 Task: Create relationship between student and faculty object.
Action: Mouse moved to (575, 40)
Screenshot: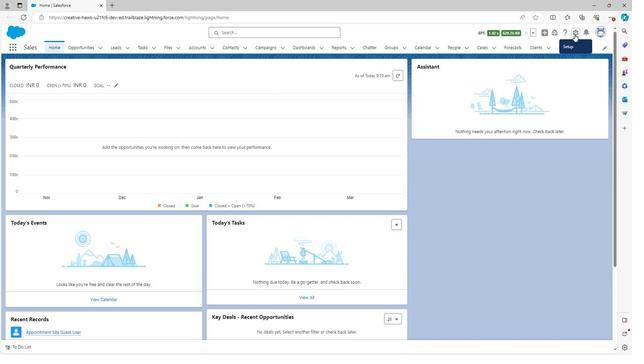
Action: Mouse pressed left at (575, 40)
Screenshot: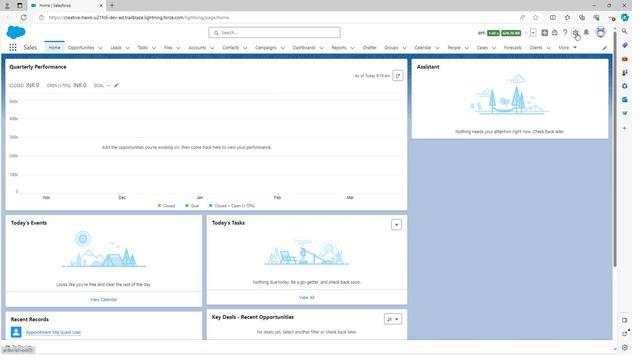 
Action: Mouse moved to (553, 62)
Screenshot: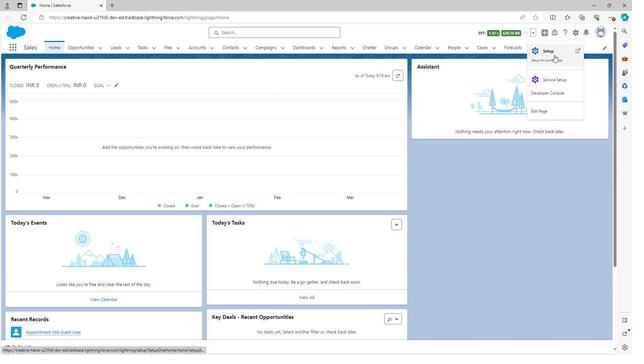 
Action: Mouse pressed left at (553, 62)
Screenshot: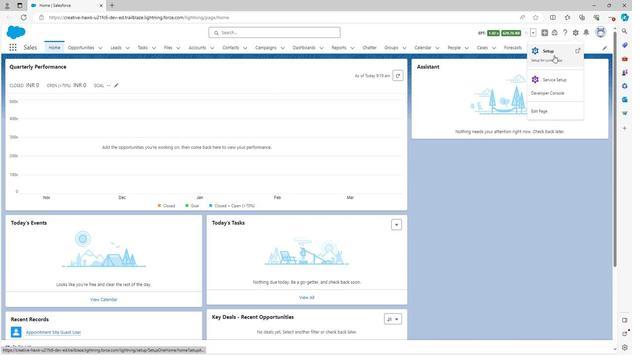 
Action: Mouse moved to (75, 54)
Screenshot: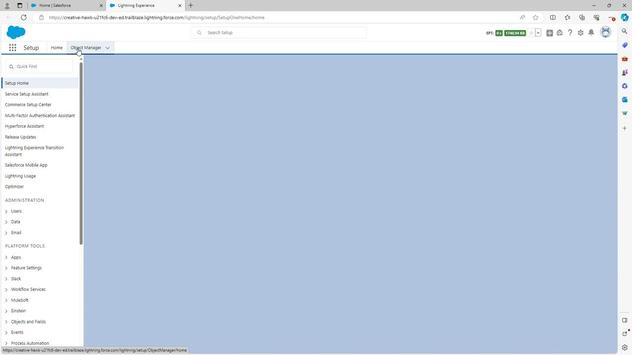 
Action: Mouse pressed left at (75, 54)
Screenshot: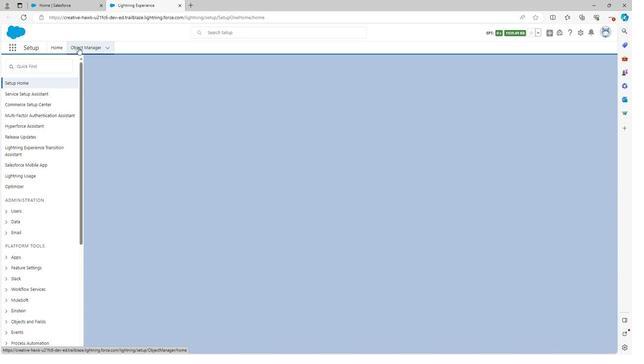 
Action: Mouse moved to (79, 52)
Screenshot: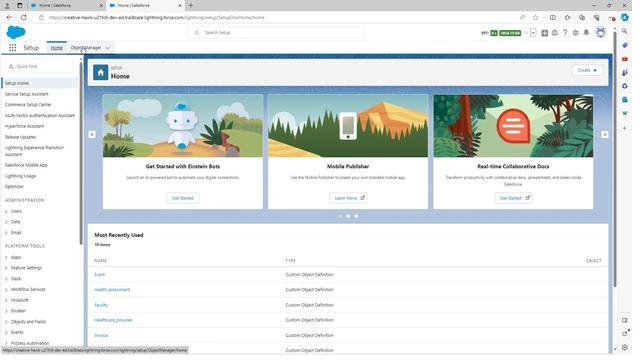 
Action: Mouse pressed left at (79, 52)
Screenshot: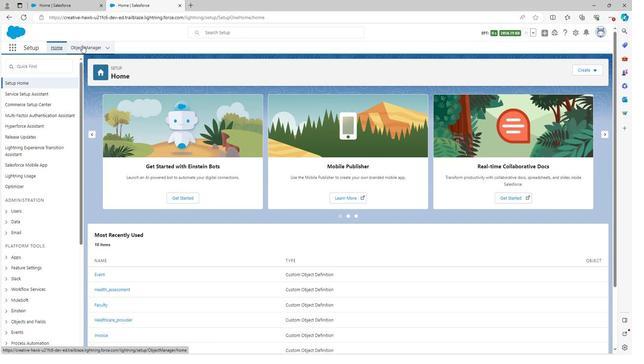 
Action: Mouse moved to (36, 192)
Screenshot: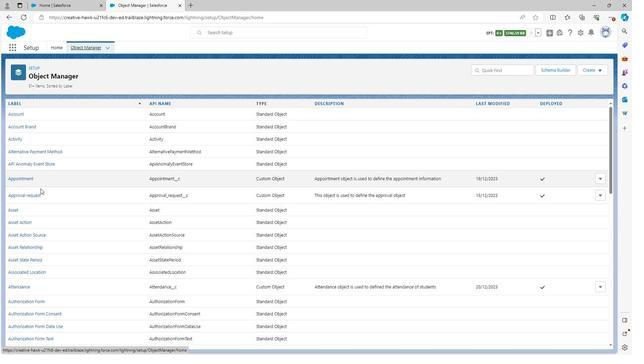 
Action: Mouse scrolled (36, 191) with delta (0, 0)
Screenshot: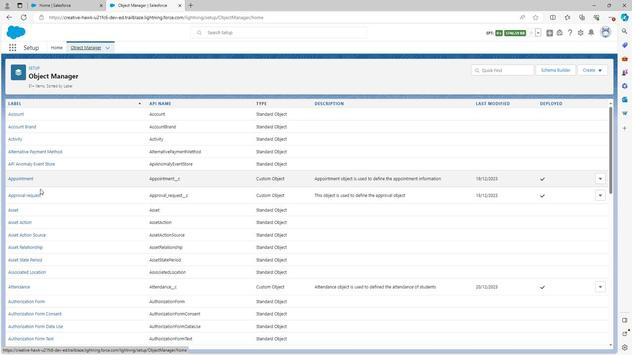 
Action: Mouse moved to (36, 193)
Screenshot: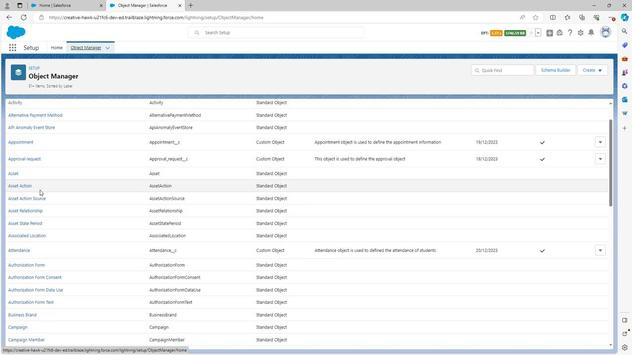 
Action: Mouse scrolled (36, 193) with delta (0, 0)
Screenshot: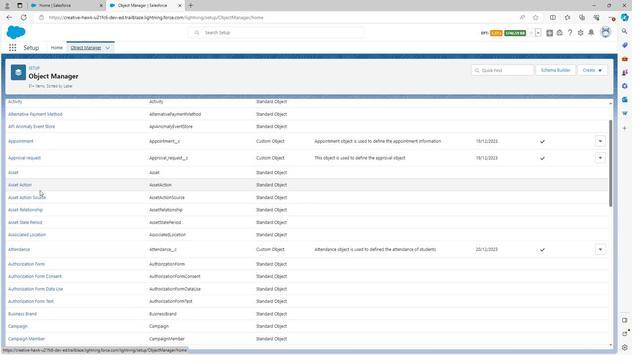 
Action: Mouse scrolled (36, 193) with delta (0, 0)
Screenshot: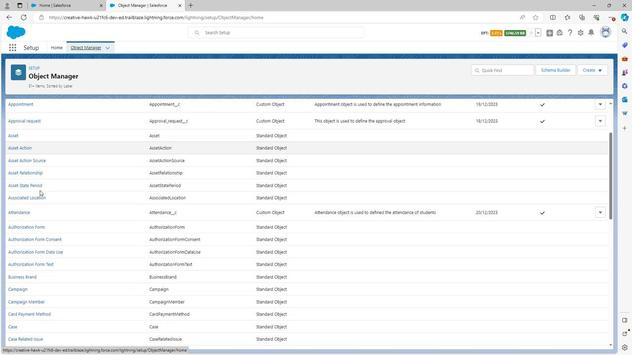 
Action: Mouse moved to (35, 192)
Screenshot: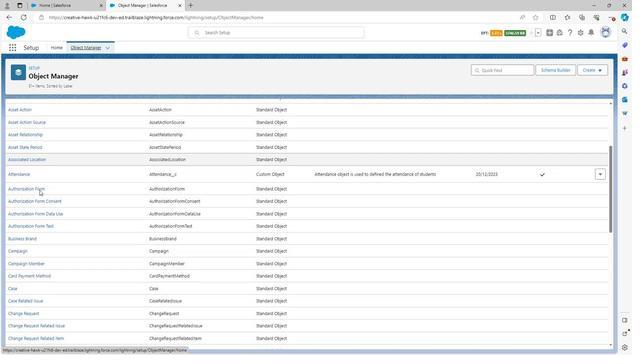 
Action: Mouse scrolled (35, 192) with delta (0, 0)
Screenshot: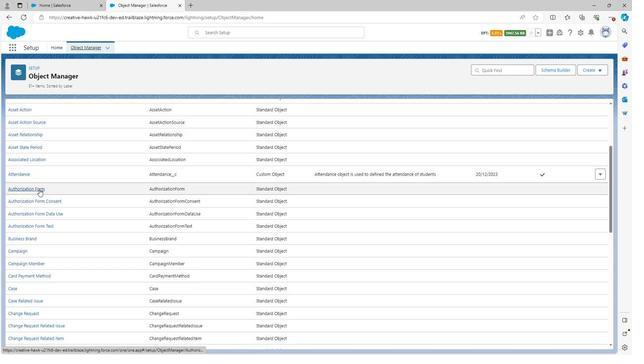 
Action: Mouse moved to (35, 192)
Screenshot: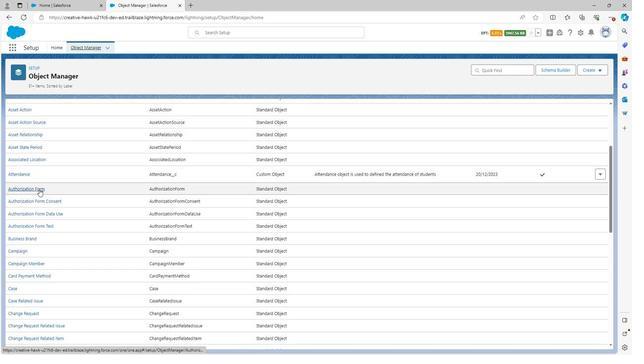 
Action: Mouse scrolled (35, 192) with delta (0, 0)
Screenshot: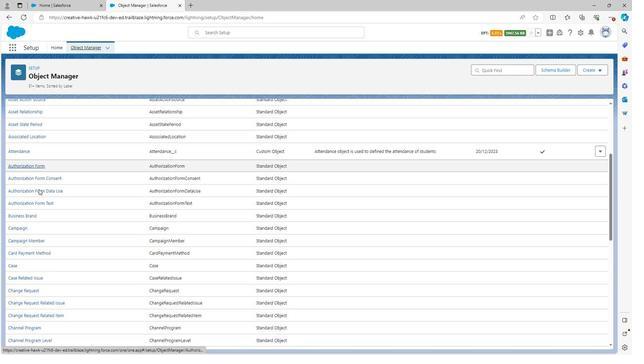 
Action: Mouse moved to (35, 192)
Screenshot: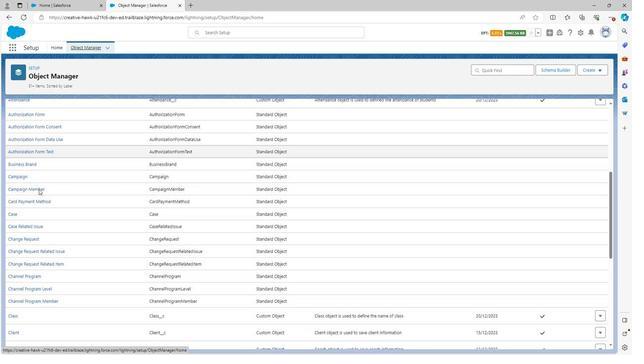 
Action: Mouse scrolled (35, 192) with delta (0, 0)
Screenshot: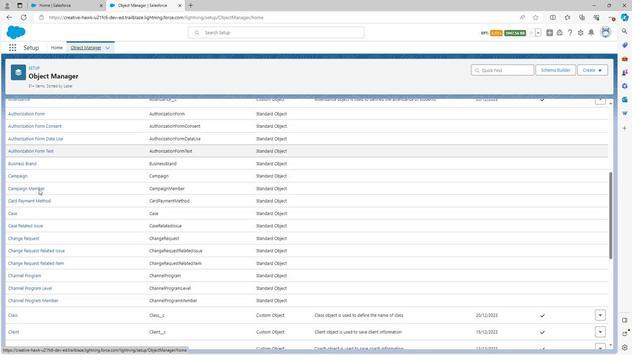 
Action: Mouse scrolled (35, 192) with delta (0, 0)
Screenshot: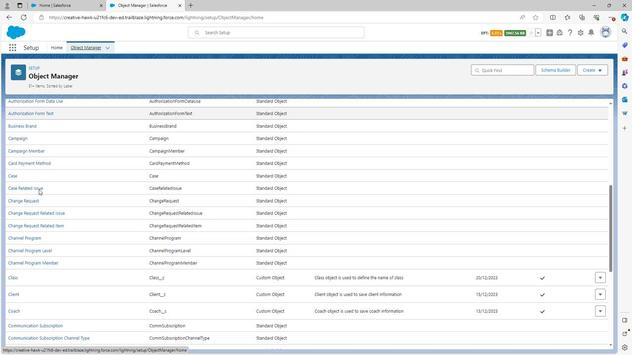 
Action: Mouse scrolled (35, 192) with delta (0, 0)
Screenshot: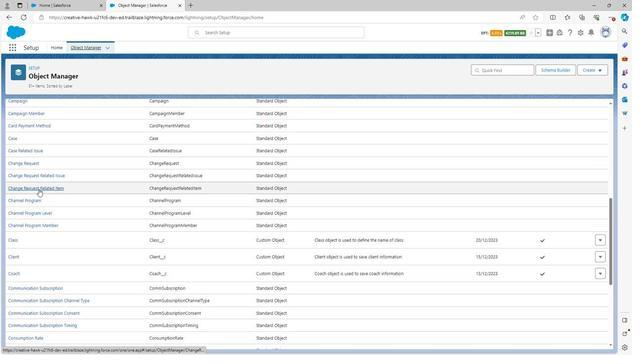 
Action: Mouse scrolled (35, 192) with delta (0, 0)
Screenshot: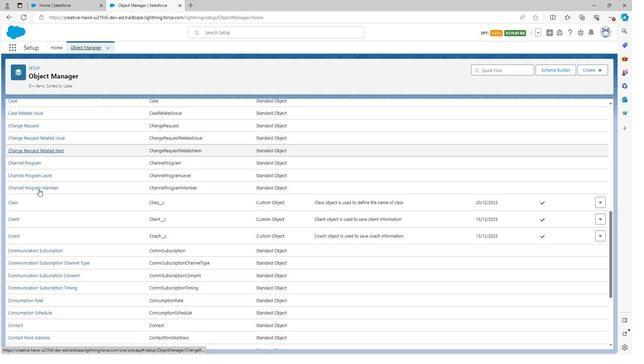 
Action: Mouse moved to (35, 192)
Screenshot: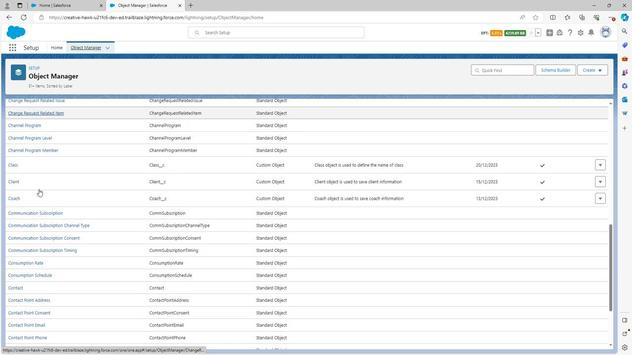 
Action: Mouse scrolled (35, 192) with delta (0, 0)
Screenshot: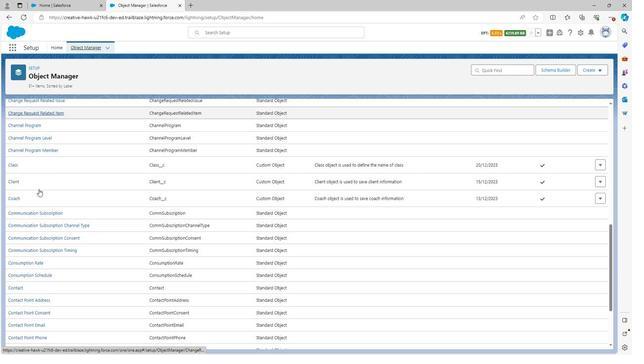 
Action: Mouse scrolled (35, 192) with delta (0, 0)
Screenshot: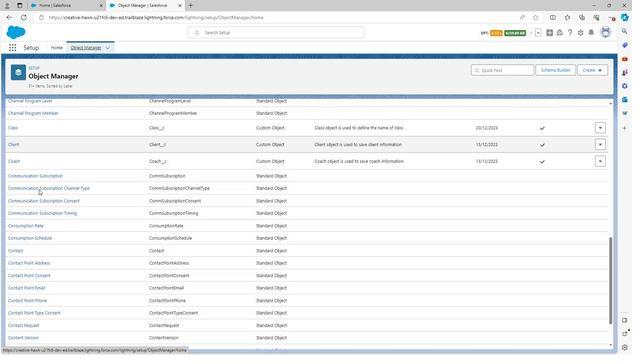 
Action: Mouse scrolled (35, 192) with delta (0, 0)
Screenshot: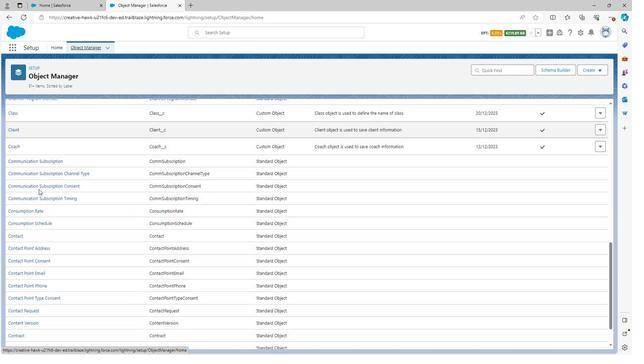 
Action: Mouse scrolled (35, 192) with delta (0, 0)
Screenshot: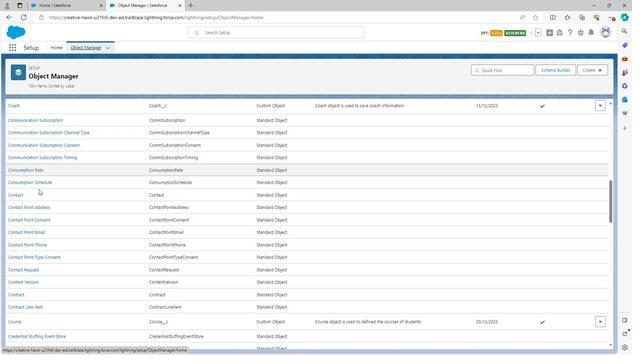 
Action: Mouse scrolled (35, 192) with delta (0, 0)
Screenshot: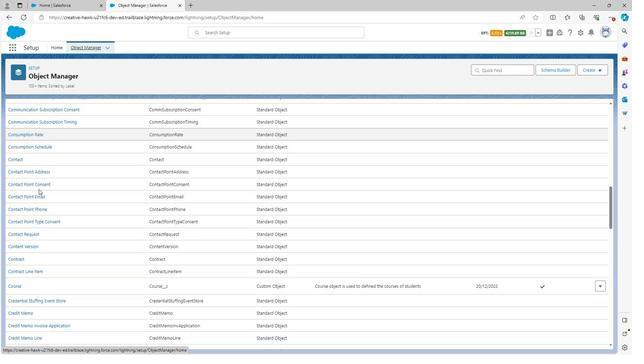 
Action: Mouse scrolled (35, 192) with delta (0, 0)
Screenshot: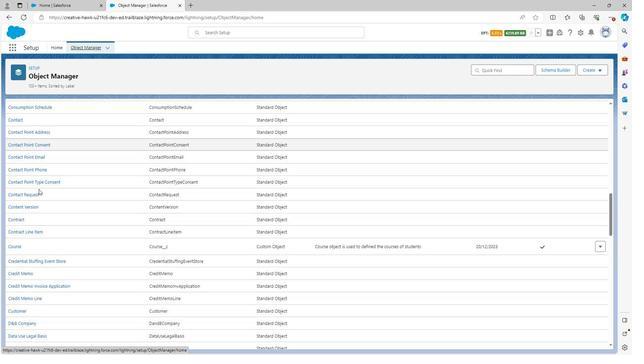 
Action: Mouse moved to (35, 192)
Screenshot: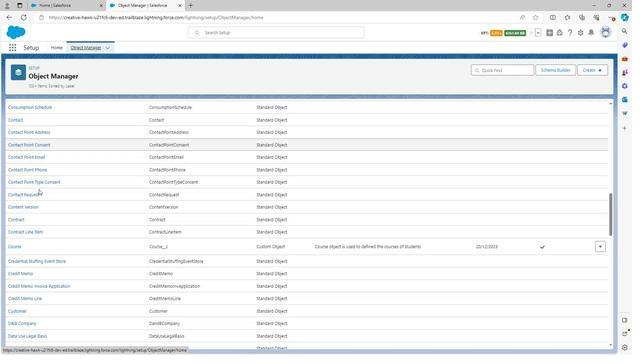 
Action: Mouse scrolled (35, 192) with delta (0, 0)
Screenshot: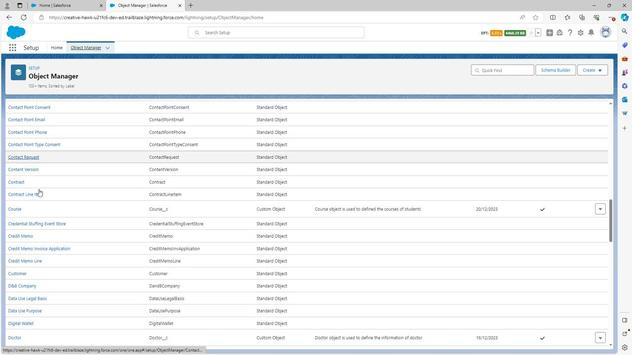 
Action: Mouse scrolled (35, 192) with delta (0, 0)
Screenshot: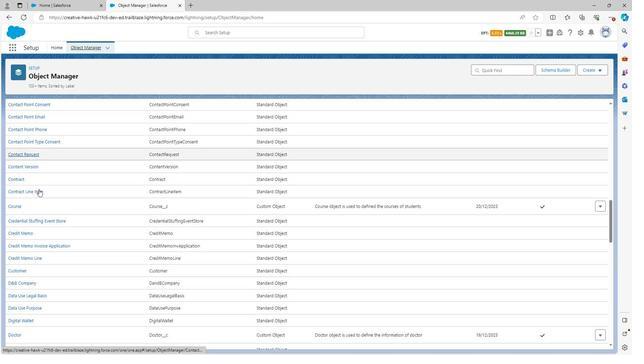 
Action: Mouse scrolled (35, 192) with delta (0, 0)
Screenshot: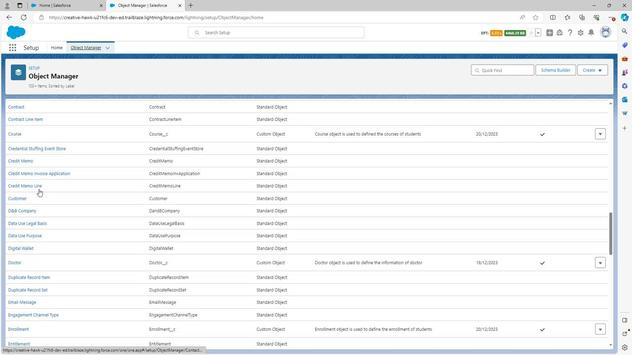 
Action: Mouse scrolled (35, 192) with delta (0, 0)
Screenshot: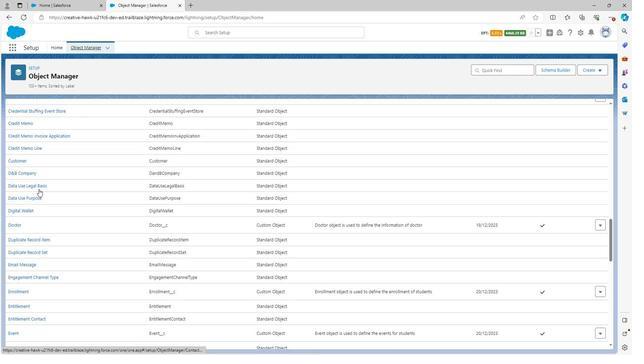 
Action: Mouse scrolled (35, 192) with delta (0, 0)
Screenshot: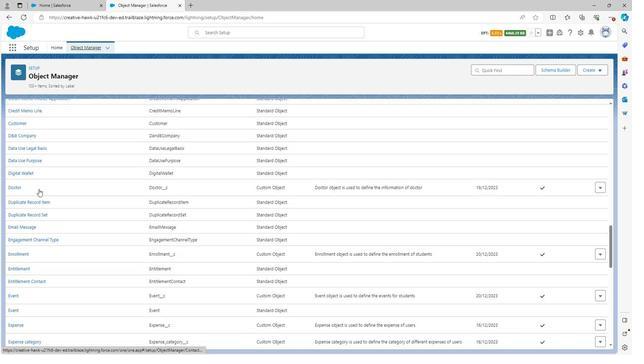 
Action: Mouse scrolled (35, 192) with delta (0, 0)
Screenshot: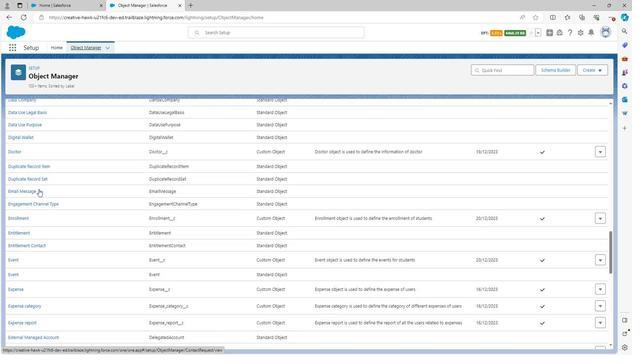 
Action: Mouse scrolled (35, 192) with delta (0, 0)
Screenshot: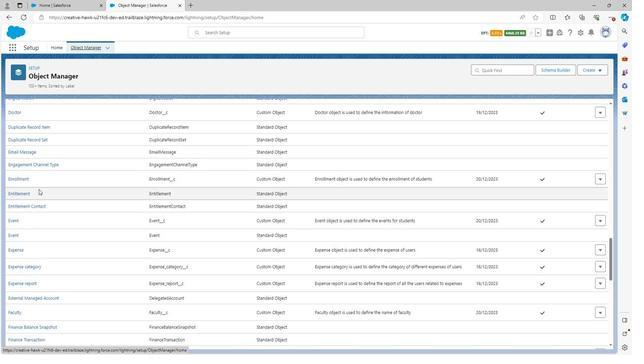 
Action: Mouse scrolled (35, 192) with delta (0, 0)
Screenshot: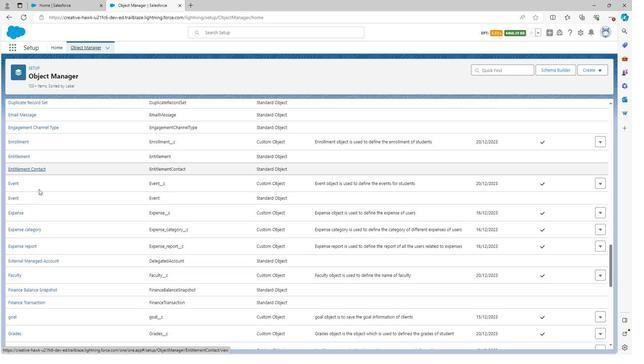 
Action: Mouse scrolled (35, 192) with delta (0, 0)
Screenshot: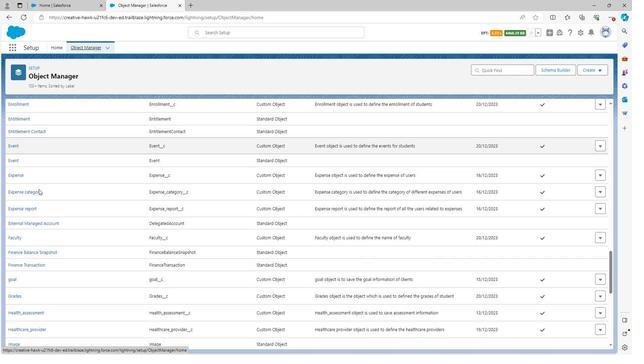 
Action: Mouse scrolled (35, 192) with delta (0, 0)
Screenshot: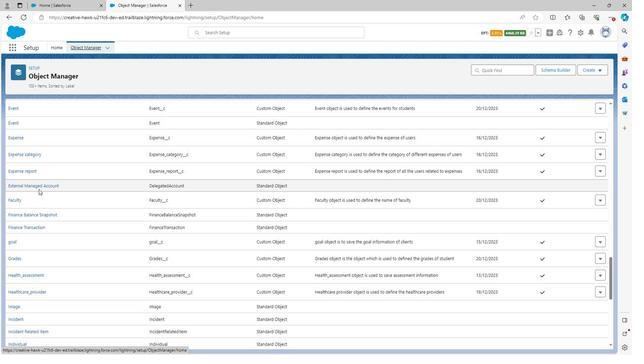 
Action: Mouse moved to (35, 193)
Screenshot: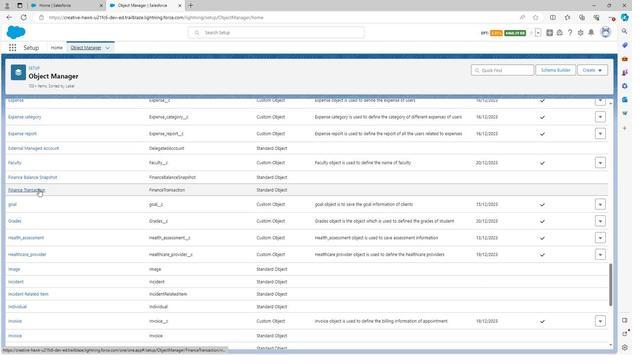 
Action: Mouse scrolled (35, 192) with delta (0, 0)
Screenshot: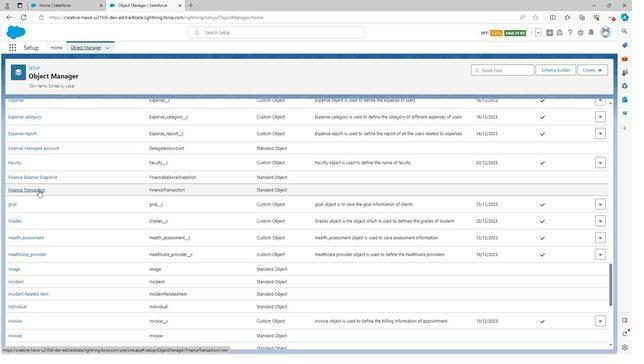 
Action: Mouse scrolled (35, 192) with delta (0, 0)
Screenshot: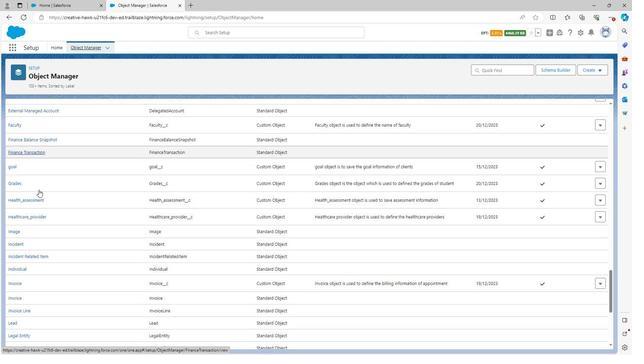 
Action: Mouse moved to (35, 192)
Screenshot: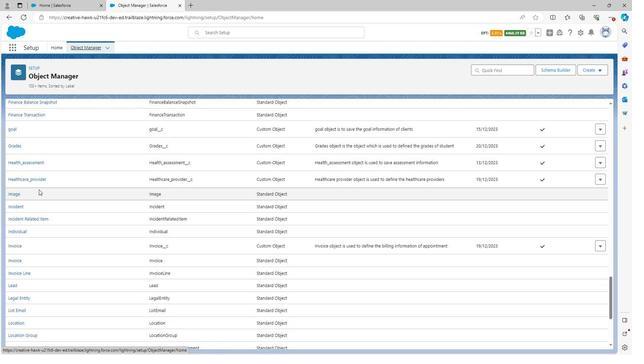 
Action: Mouse scrolled (35, 192) with delta (0, 0)
Screenshot: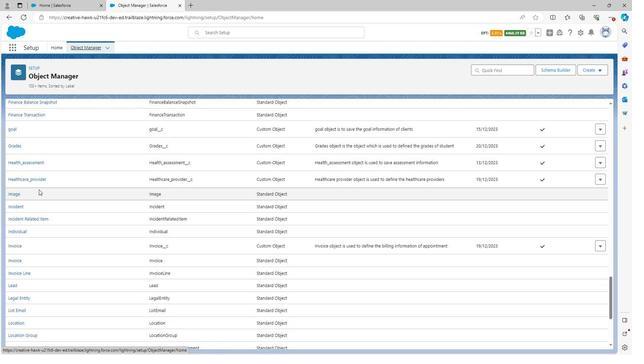 
Action: Mouse scrolled (35, 192) with delta (0, 0)
Screenshot: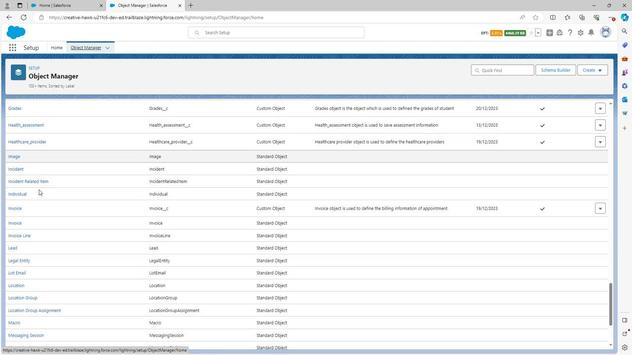 
Action: Mouse scrolled (35, 192) with delta (0, 0)
Screenshot: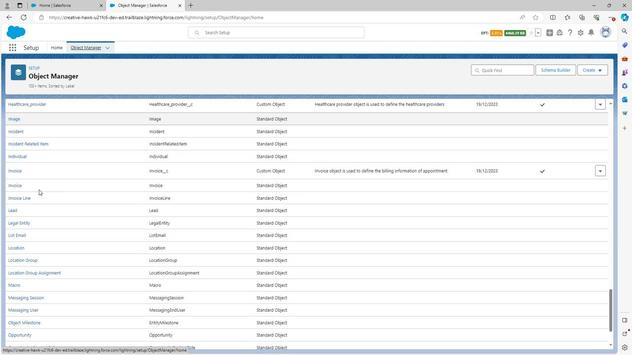
Action: Mouse scrolled (35, 192) with delta (0, 0)
Screenshot: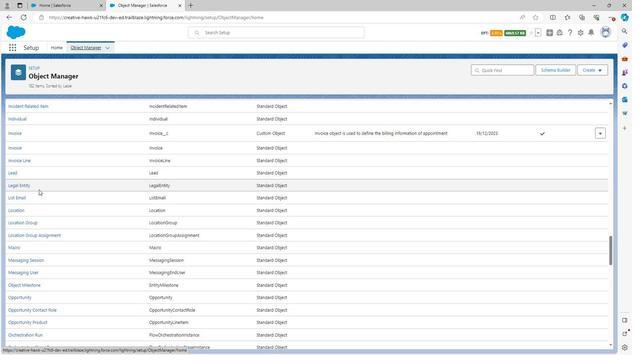 
Action: Mouse moved to (35, 195)
Screenshot: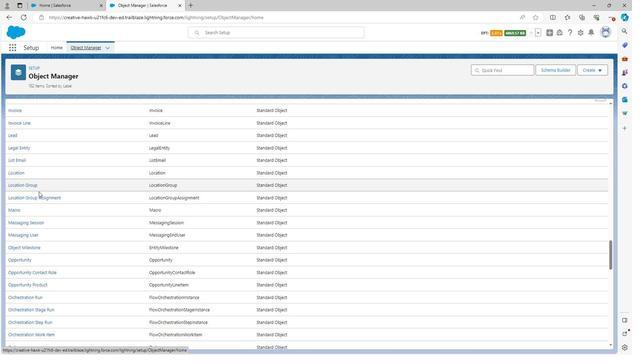 
Action: Mouse scrolled (35, 195) with delta (0, 0)
Screenshot: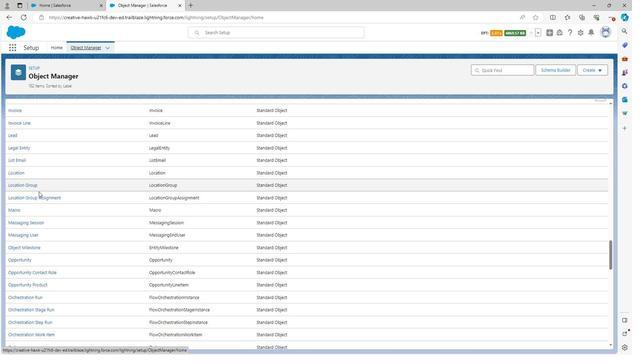 
Action: Mouse moved to (35, 198)
Screenshot: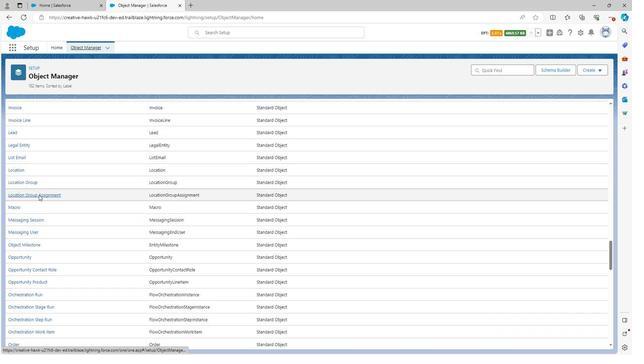 
Action: Mouse scrolled (35, 198) with delta (0, 0)
Screenshot: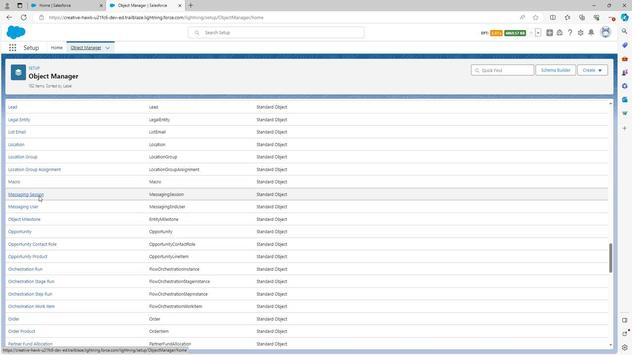 
Action: Mouse moved to (35, 199)
Screenshot: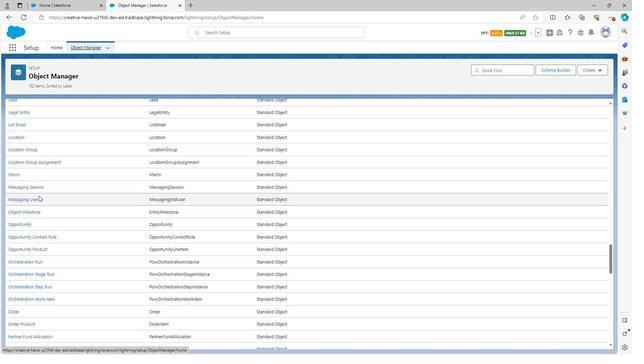 
Action: Mouse scrolled (35, 199) with delta (0, 0)
Screenshot: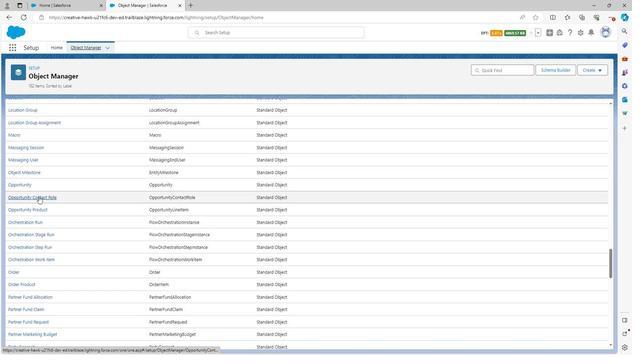 
Action: Mouse scrolled (35, 199) with delta (0, 0)
Screenshot: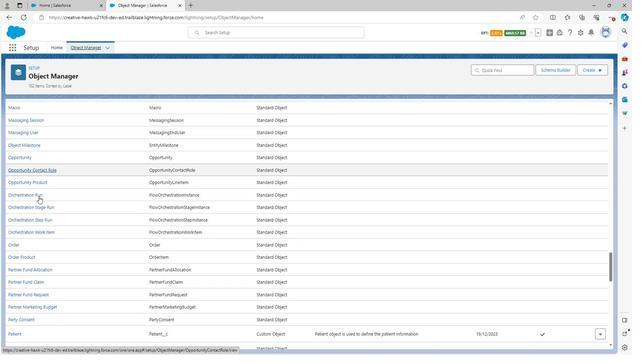 
Action: Mouse scrolled (35, 199) with delta (0, 0)
Screenshot: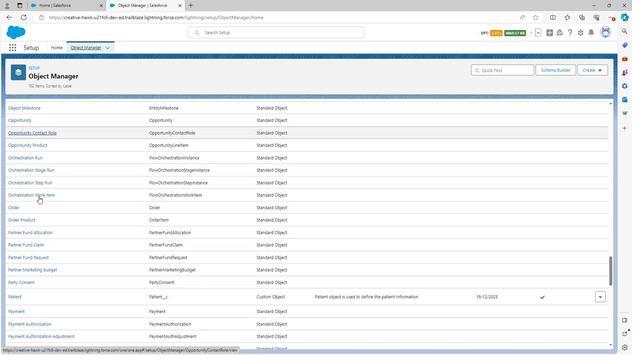 
Action: Mouse moved to (35, 199)
Screenshot: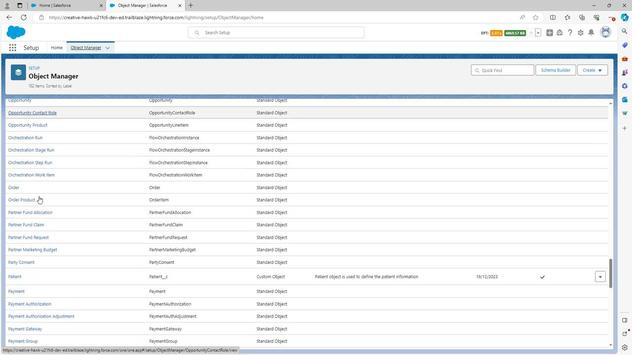 
Action: Mouse scrolled (35, 199) with delta (0, 0)
Screenshot: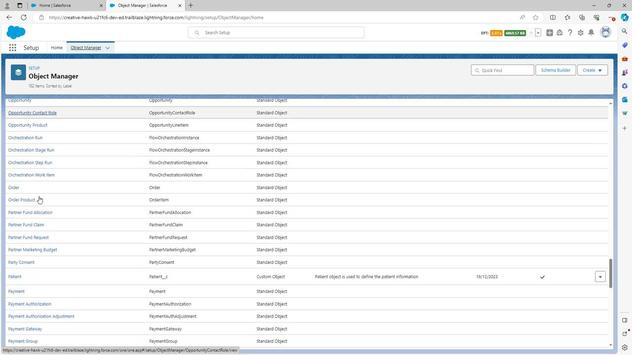 
Action: Mouse moved to (35, 204)
Screenshot: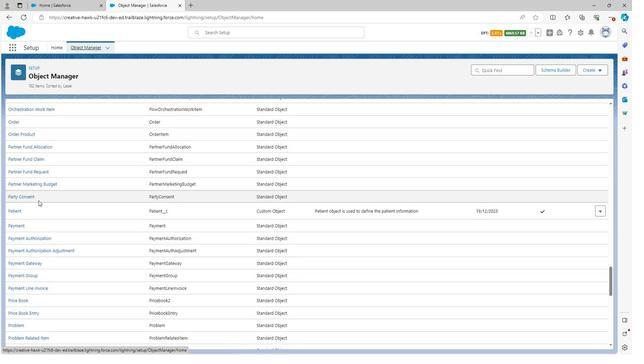 
Action: Mouse scrolled (35, 204) with delta (0, 0)
Screenshot: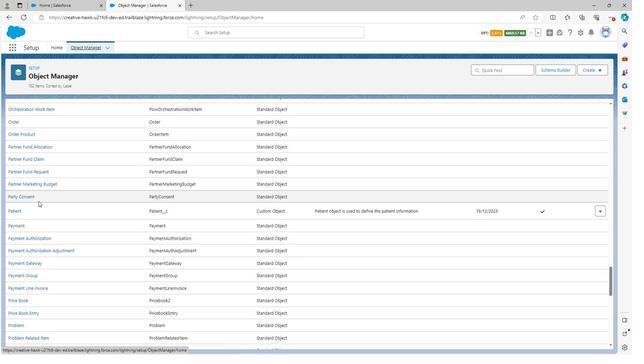 
Action: Mouse moved to (35, 205)
Screenshot: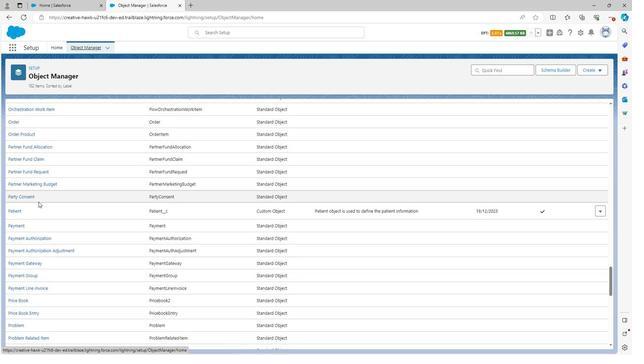 
Action: Mouse scrolled (35, 204) with delta (0, 0)
Screenshot: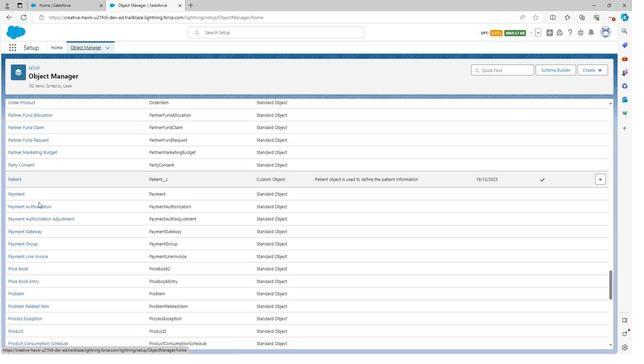 
Action: Mouse moved to (35, 205)
Screenshot: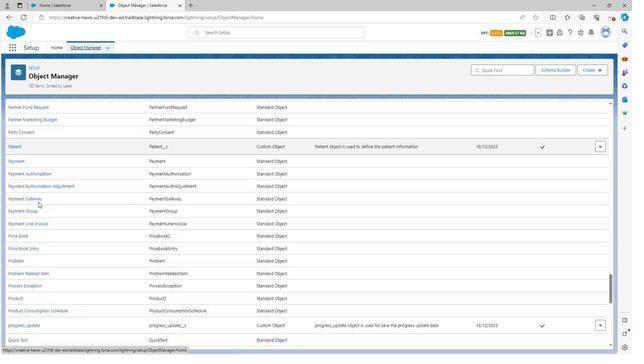 
Action: Mouse scrolled (35, 205) with delta (0, 0)
Screenshot: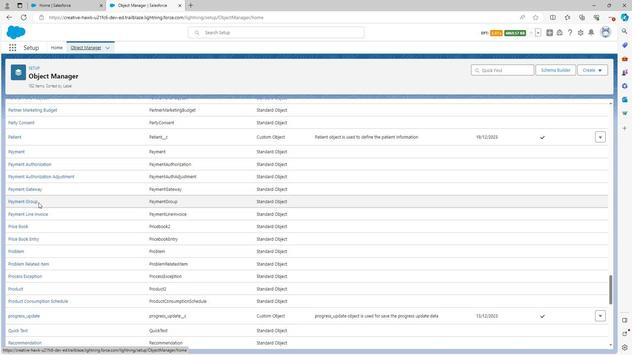 
Action: Mouse scrolled (35, 205) with delta (0, 0)
Screenshot: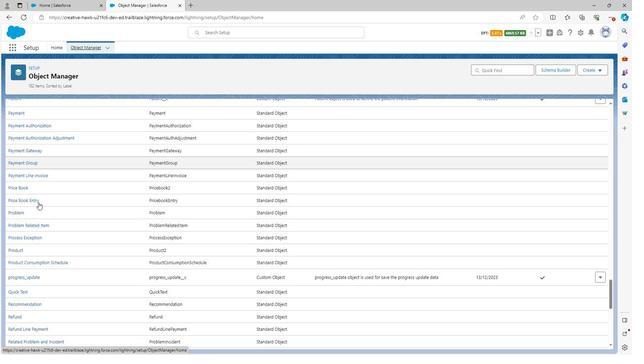 
Action: Mouse moved to (35, 206)
Screenshot: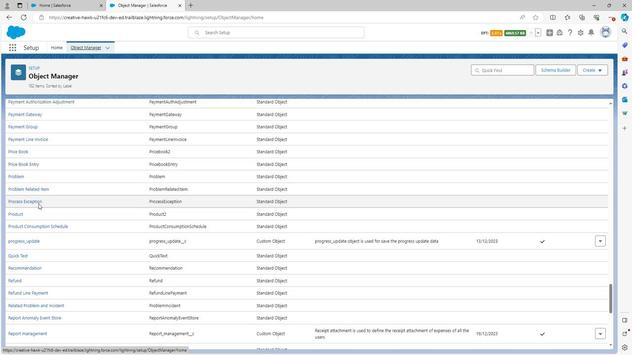 
Action: Mouse scrolled (35, 206) with delta (0, 0)
Screenshot: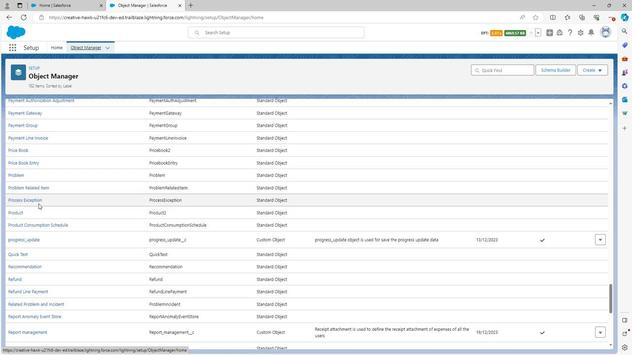 
Action: Mouse scrolled (35, 206) with delta (0, 0)
Screenshot: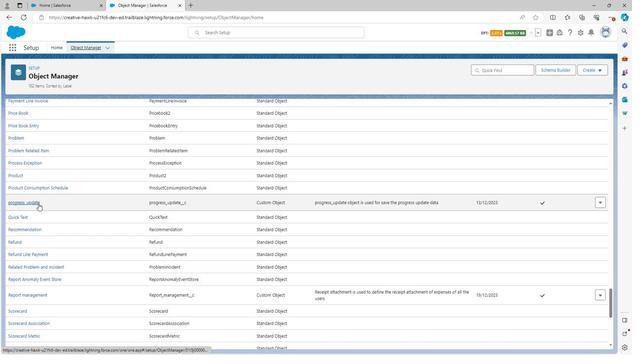 
Action: Mouse moved to (35, 207)
Screenshot: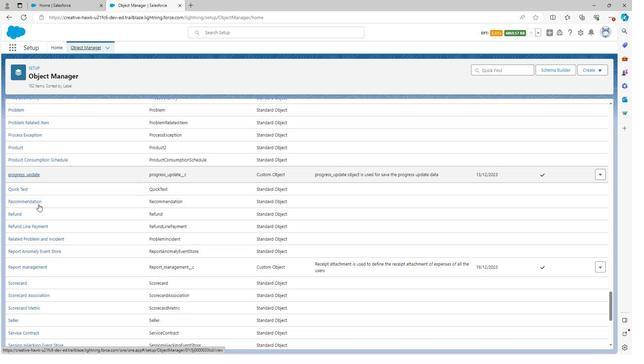 
Action: Mouse scrolled (35, 206) with delta (0, 0)
Screenshot: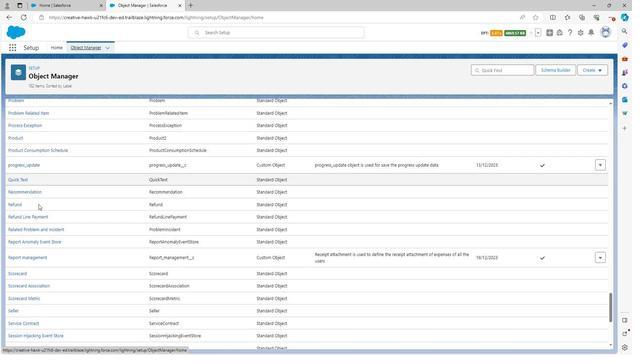 
Action: Mouse moved to (34, 210)
Screenshot: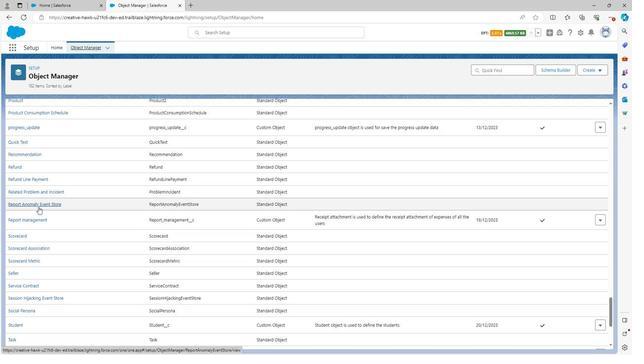 
Action: Mouse scrolled (34, 209) with delta (0, 0)
Screenshot: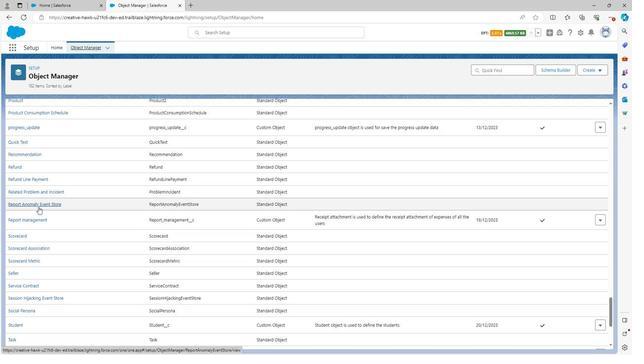 
Action: Mouse moved to (33, 214)
Screenshot: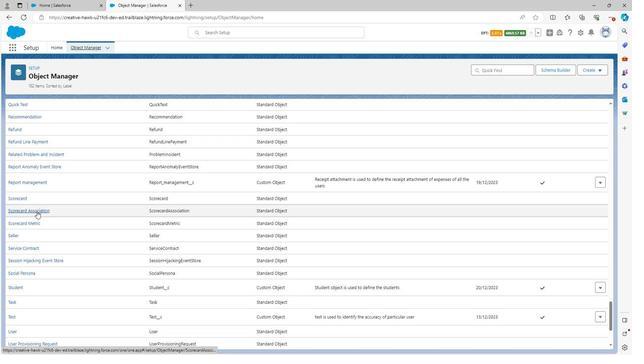 
Action: Mouse scrolled (33, 214) with delta (0, 0)
Screenshot: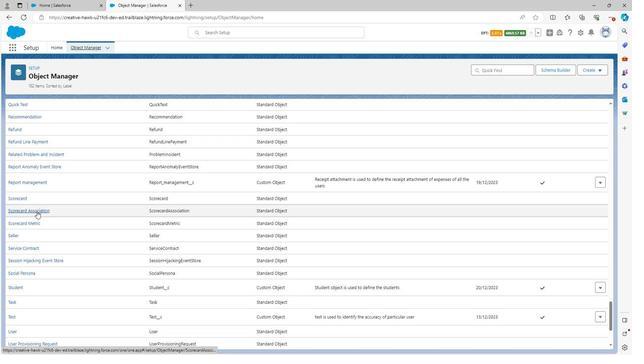 
Action: Mouse moved to (14, 251)
Screenshot: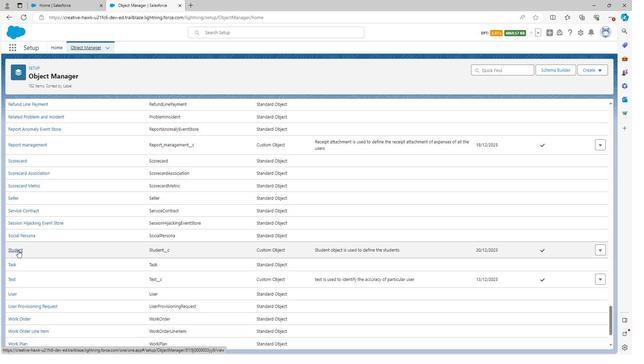 
Action: Mouse pressed left at (14, 251)
Screenshot: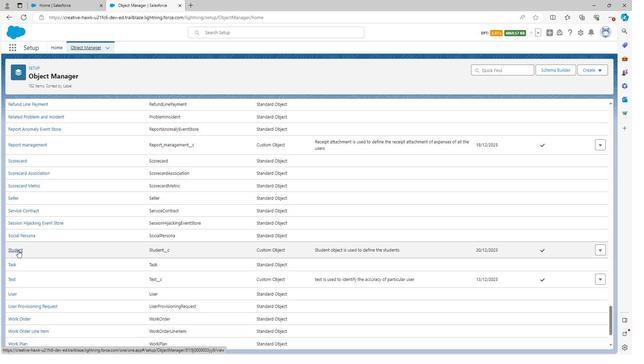 
Action: Mouse moved to (47, 120)
Screenshot: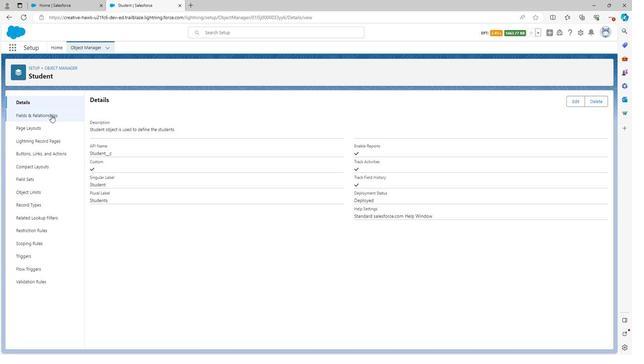 
Action: Mouse pressed left at (47, 120)
Screenshot: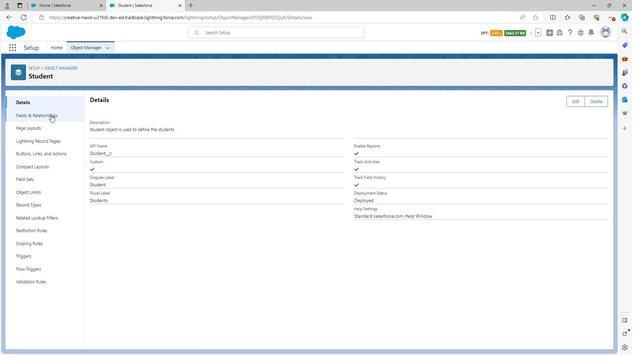 
Action: Mouse moved to (464, 104)
Screenshot: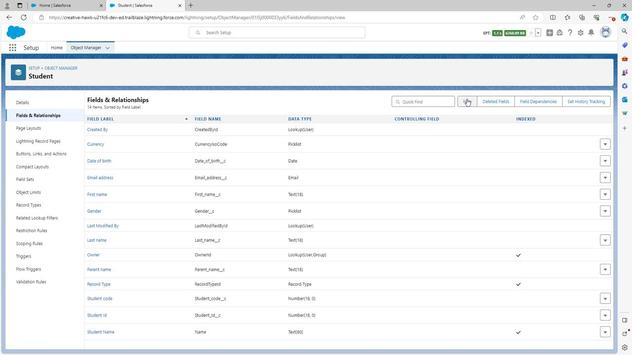 
Action: Mouse pressed left at (464, 104)
Screenshot: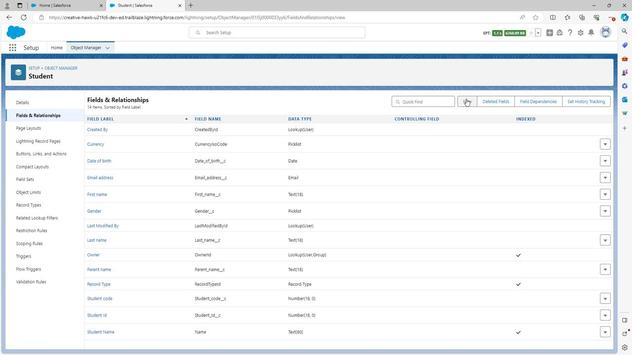 
Action: Mouse moved to (92, 225)
Screenshot: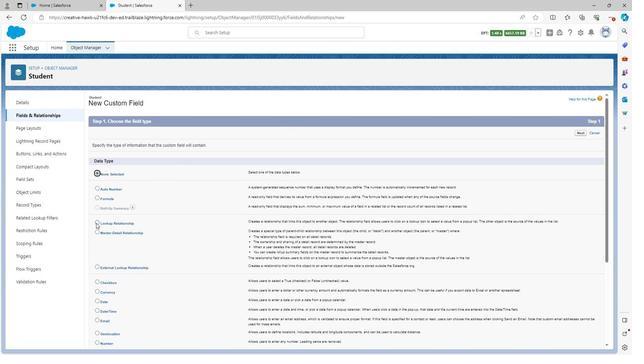 
Action: Mouse pressed left at (92, 225)
Screenshot: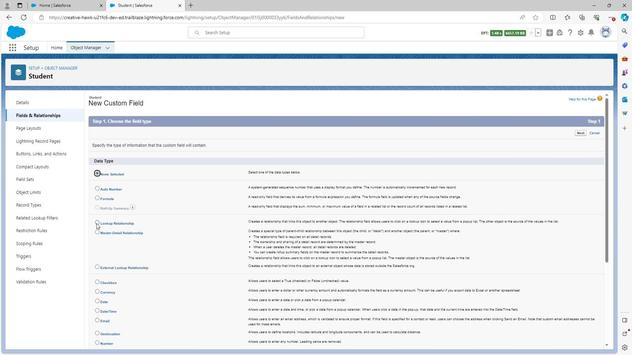 
Action: Mouse moved to (377, 253)
Screenshot: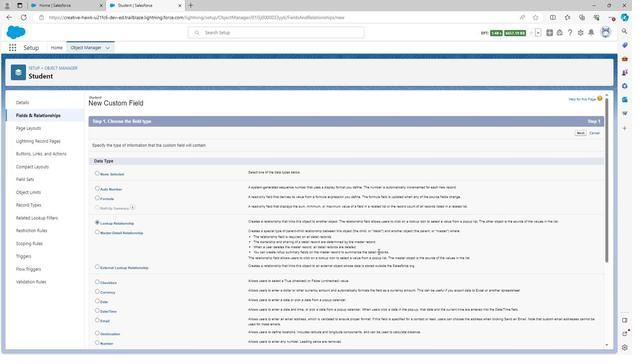
Action: Mouse scrolled (377, 253) with delta (0, 0)
Screenshot: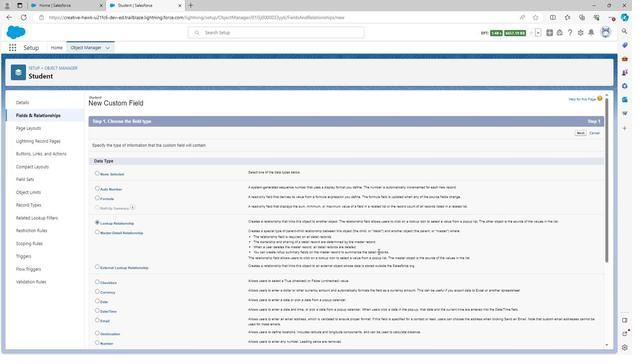 
Action: Mouse moved to (378, 254)
Screenshot: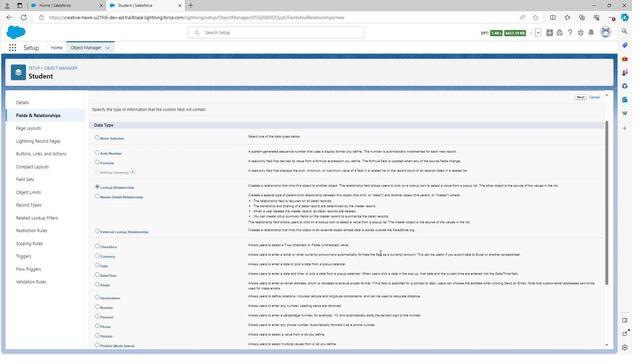 
Action: Mouse scrolled (378, 254) with delta (0, 0)
Screenshot: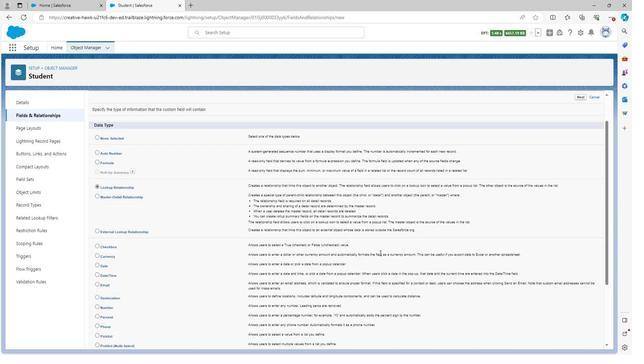 
Action: Mouse moved to (378, 254)
Screenshot: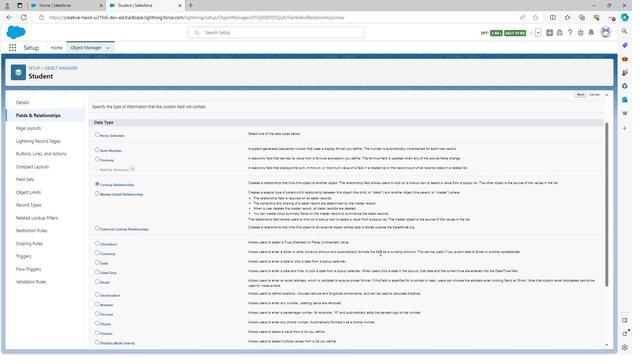 
Action: Mouse scrolled (378, 254) with delta (0, 0)
Screenshot: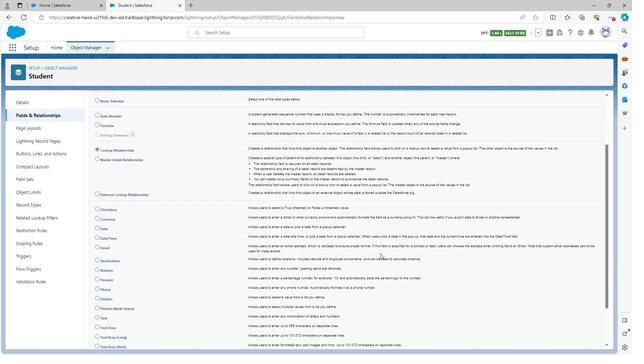 
Action: Mouse moved to (378, 256)
Screenshot: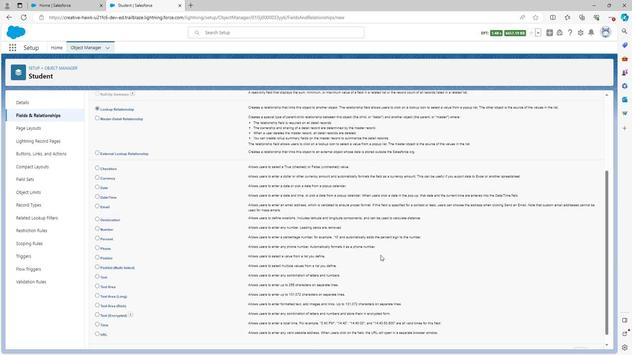 
Action: Mouse scrolled (378, 256) with delta (0, 0)
Screenshot: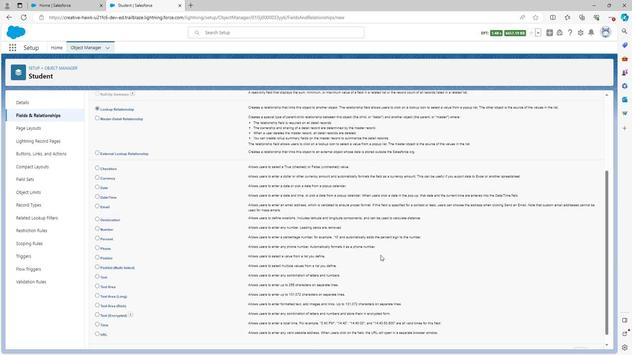 
Action: Mouse moved to (380, 258)
Screenshot: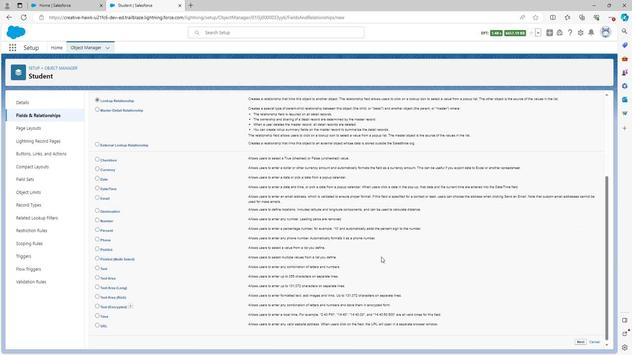 
Action: Mouse scrolled (380, 258) with delta (0, 0)
Screenshot: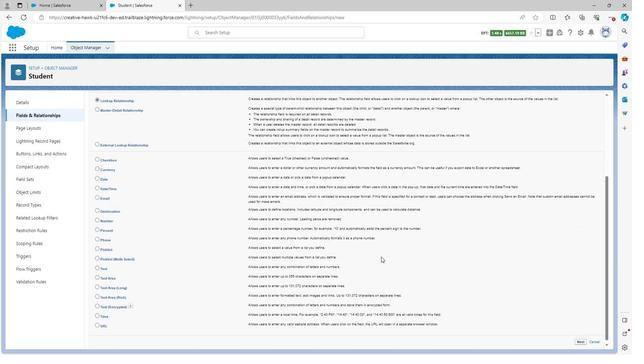 
Action: Mouse moved to (381, 259)
Screenshot: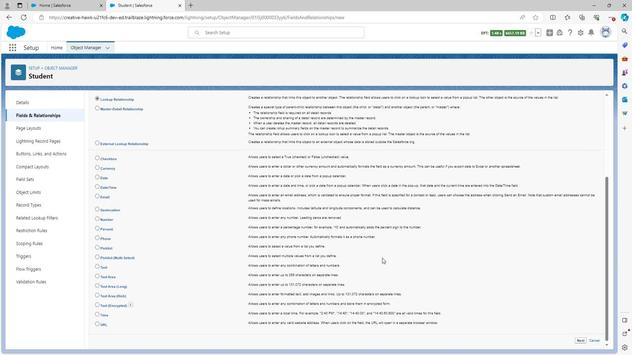 
Action: Mouse scrolled (381, 259) with delta (0, 0)
Screenshot: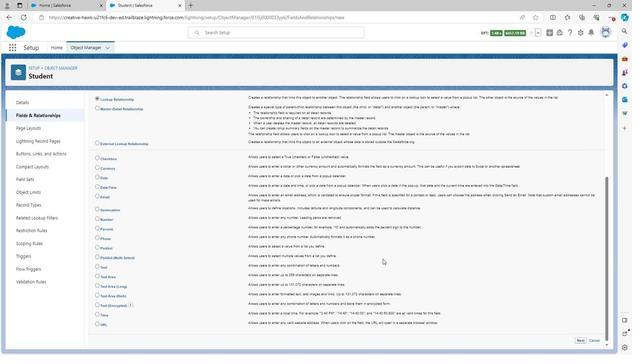 
Action: Mouse moved to (580, 339)
Screenshot: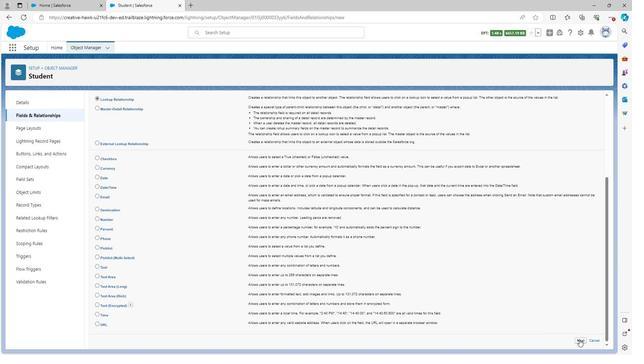 
Action: Mouse pressed left at (580, 339)
Screenshot: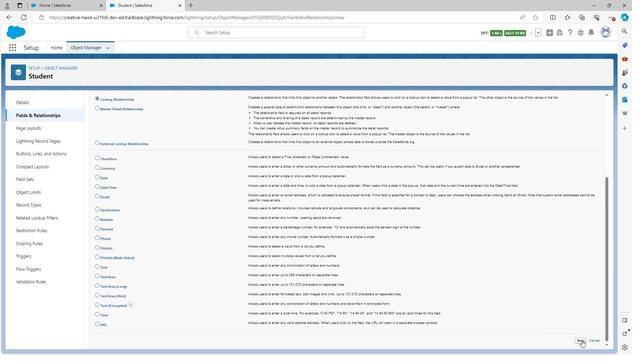 
Action: Mouse moved to (221, 164)
Screenshot: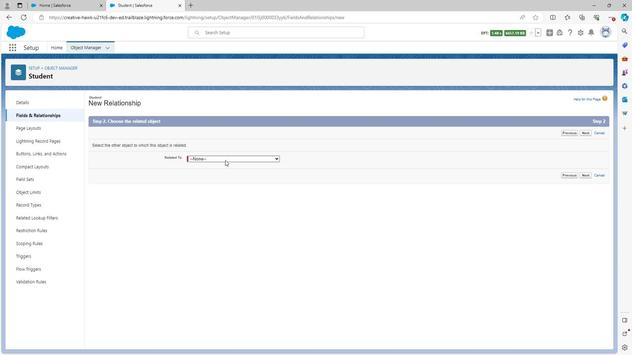 
Action: Mouse pressed left at (221, 164)
Screenshot: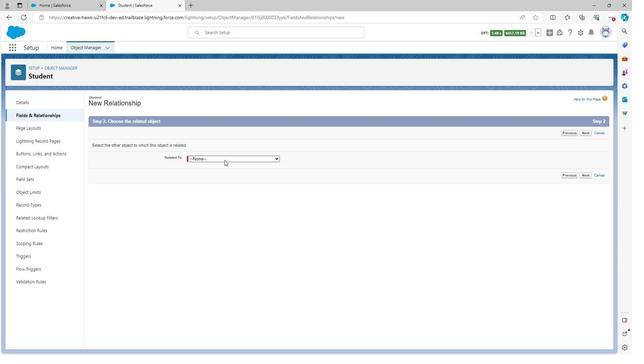 
Action: Mouse moved to (219, 232)
Screenshot: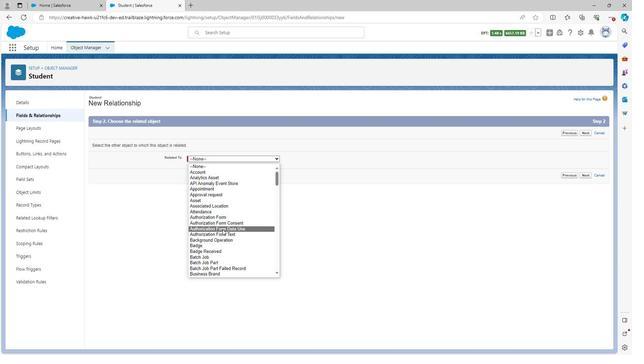 
Action: Mouse scrolled (219, 232) with delta (0, 0)
Screenshot: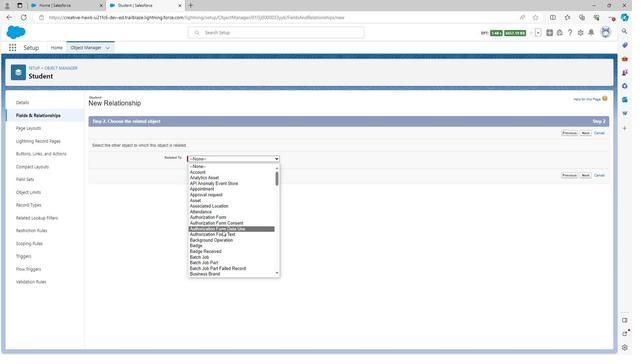 
Action: Mouse scrolled (219, 232) with delta (0, 0)
Screenshot: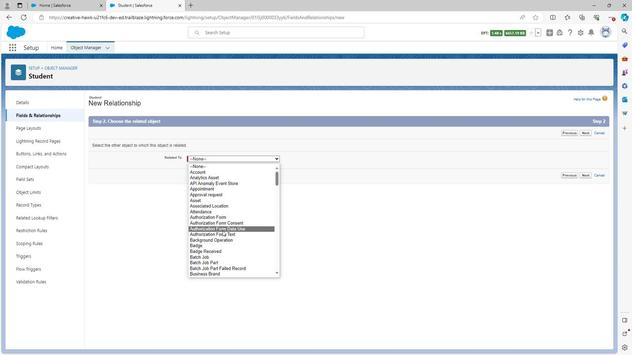 
Action: Mouse scrolled (219, 232) with delta (0, 0)
Screenshot: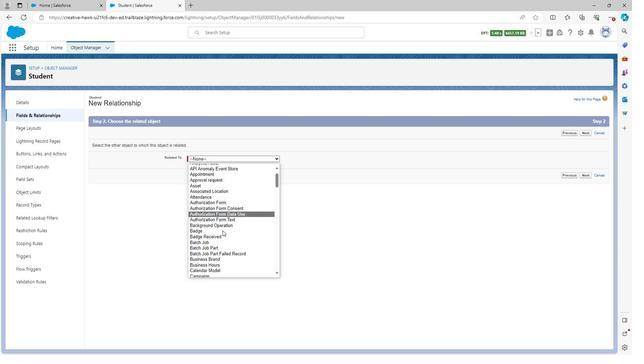 
Action: Mouse scrolled (219, 232) with delta (0, 0)
Screenshot: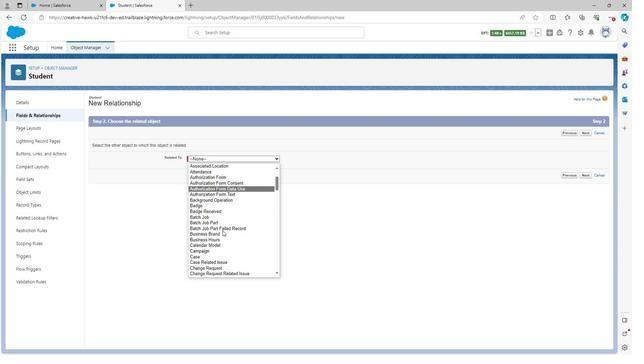 
Action: Mouse scrolled (219, 232) with delta (0, 0)
Screenshot: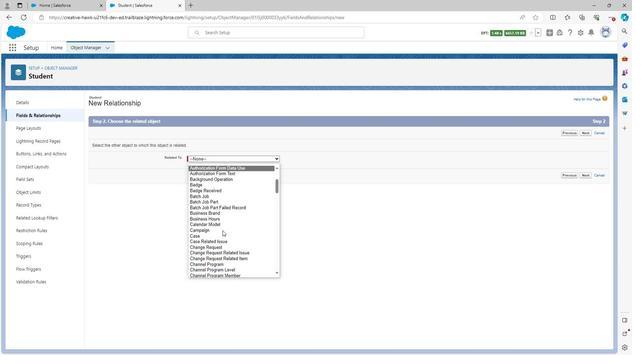 
Action: Mouse scrolled (219, 232) with delta (0, 0)
Screenshot: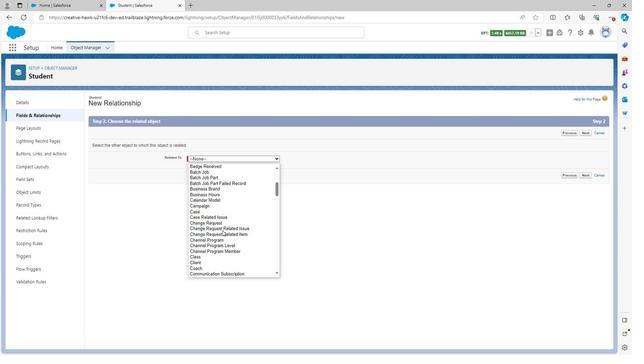 
Action: Mouse scrolled (219, 232) with delta (0, 0)
Screenshot: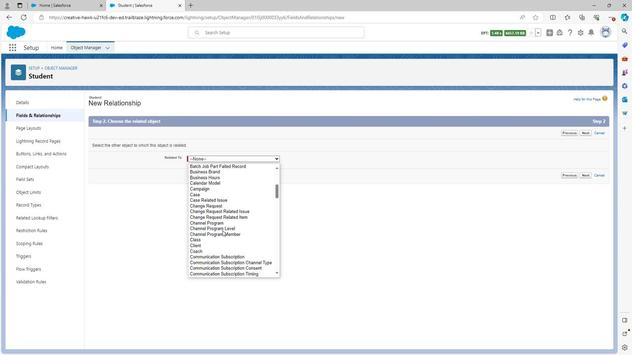 
Action: Mouse scrolled (219, 232) with delta (0, 0)
Screenshot: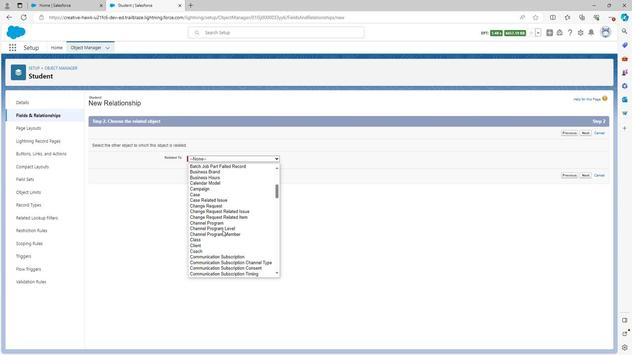 
Action: Mouse scrolled (219, 232) with delta (0, 0)
Screenshot: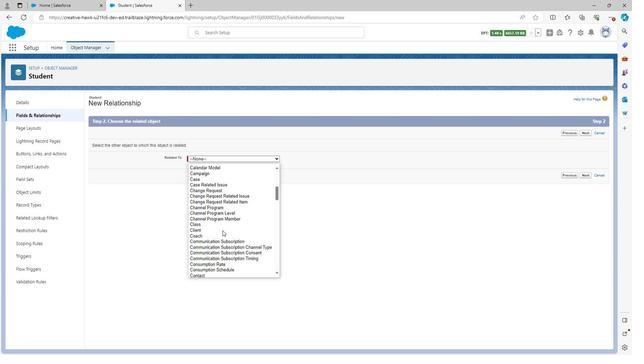
Action: Mouse scrolled (219, 232) with delta (0, 0)
Screenshot: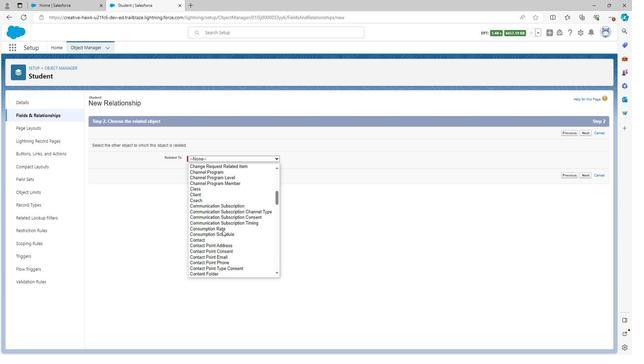 
Action: Mouse scrolled (219, 232) with delta (0, 0)
Screenshot: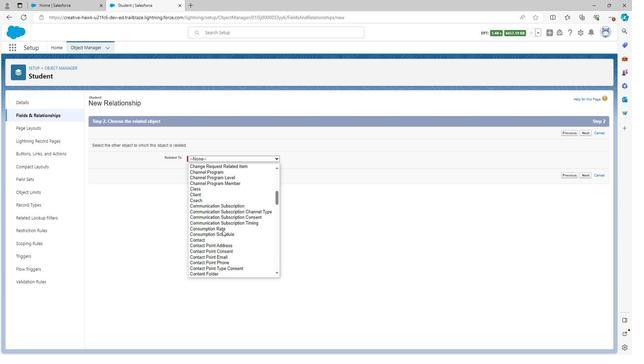 
Action: Mouse scrolled (219, 232) with delta (0, 0)
Screenshot: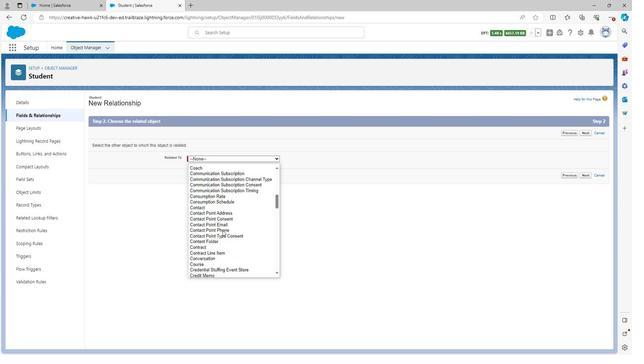 
Action: Mouse scrolled (219, 232) with delta (0, 0)
Screenshot: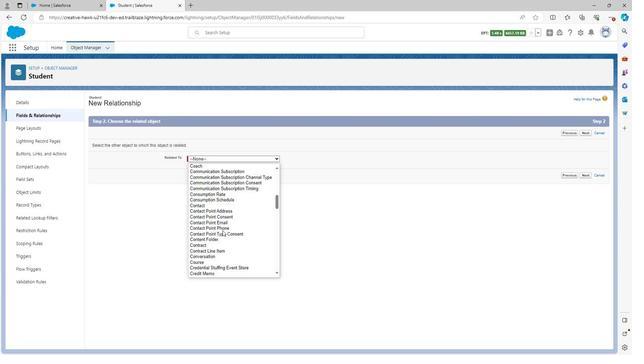 
Action: Mouse scrolled (219, 232) with delta (0, 0)
Screenshot: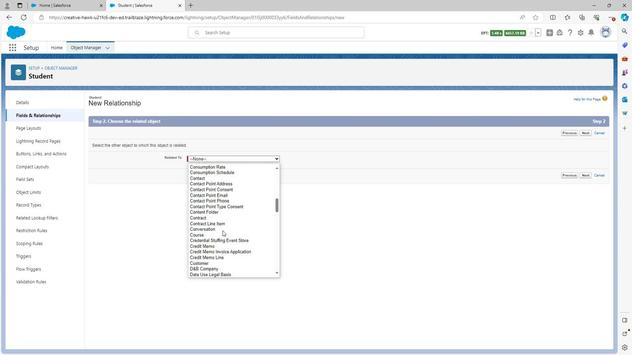 
Action: Mouse scrolled (219, 232) with delta (0, 0)
Screenshot: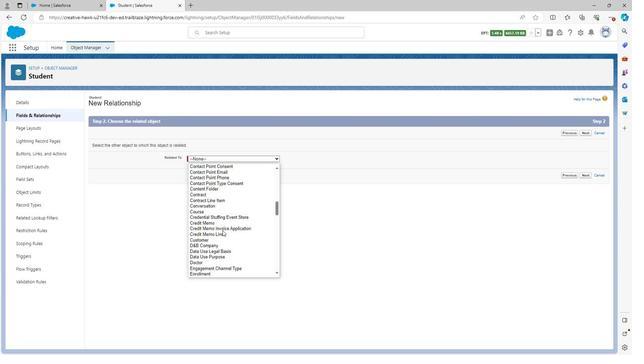 
Action: Mouse scrolled (219, 232) with delta (0, 0)
Screenshot: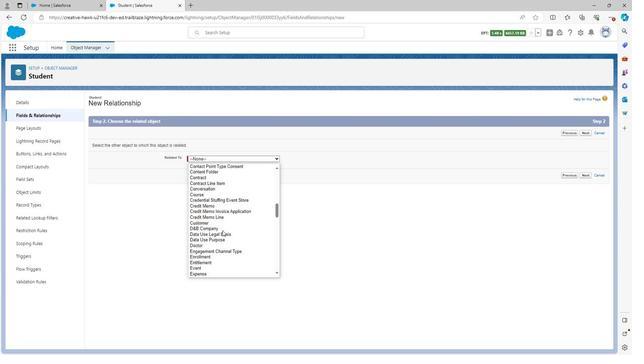 
Action: Mouse scrolled (219, 232) with delta (0, 0)
Screenshot: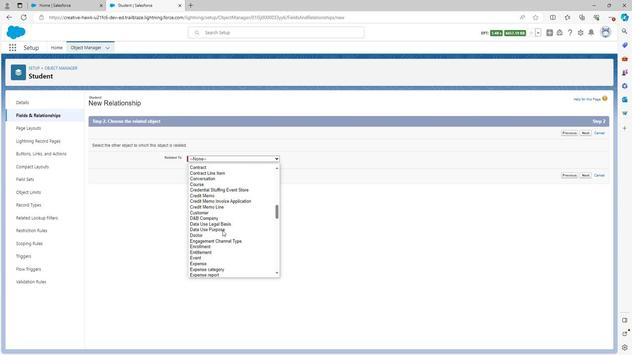 
Action: Mouse scrolled (219, 232) with delta (0, 0)
Screenshot: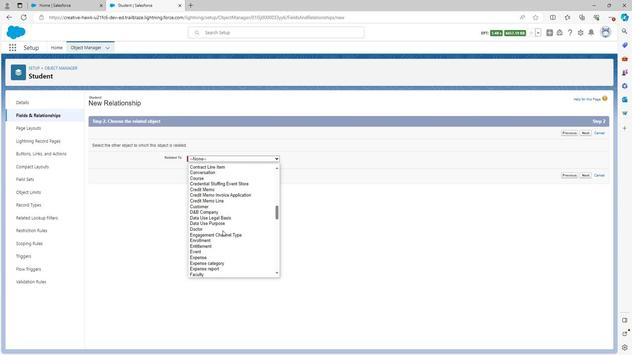 
Action: Mouse moved to (197, 241)
Screenshot: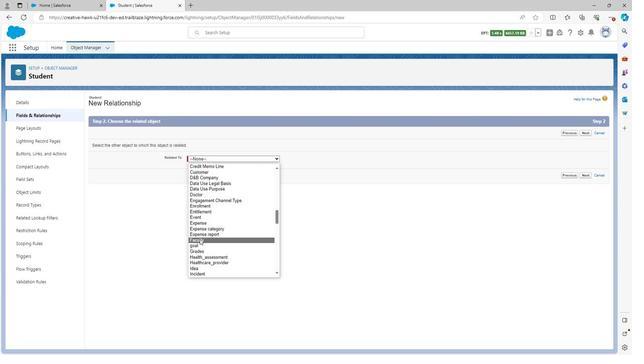 
Action: Mouse pressed left at (197, 241)
Screenshot: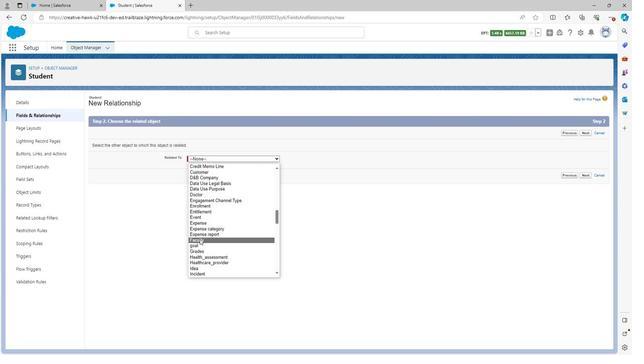 
Action: Mouse moved to (582, 178)
Screenshot: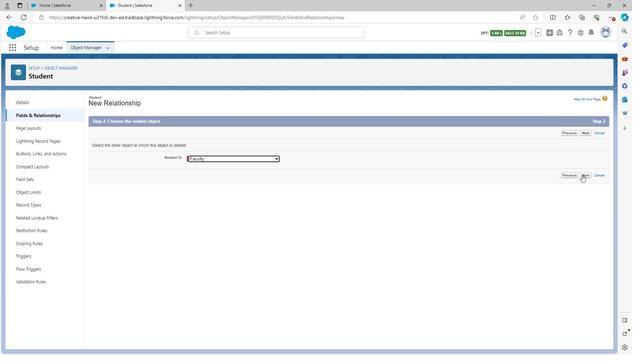 
Action: Mouse pressed left at (582, 178)
Screenshot: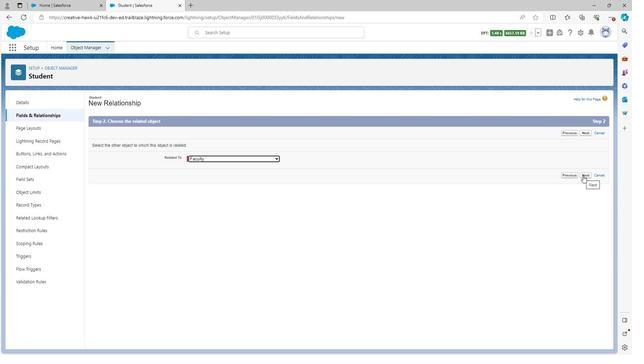 
Action: Mouse moved to (245, 159)
Screenshot: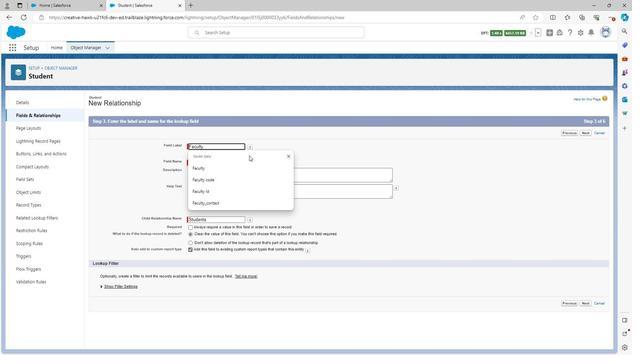 
Action: Key pressed <Key.backspace><Key.backspace><Key.backspace><Key.backspace><Key.backspace><Key.backspace><Key.backspace><Key.backspace><Key.shift>Mentor
Screenshot: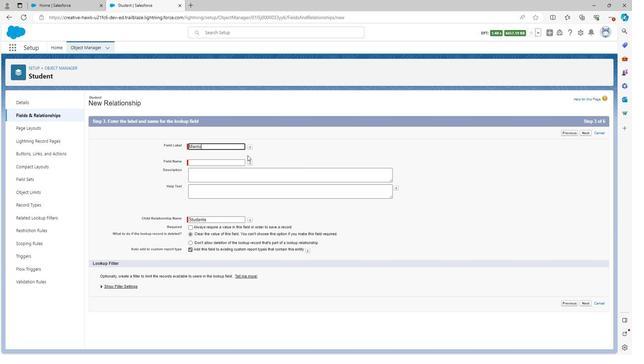 
Action: Mouse moved to (204, 149)
Screenshot: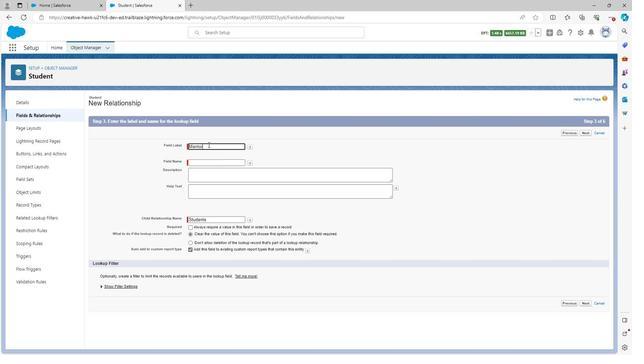 
Action: Key pressed <Key.backspace><Key.backspace><Key.backspace><Key.backspace><Key.backspace><Key.backspace><Key.backspace><Key.shift>Class<Key.space>teacher
Screenshot: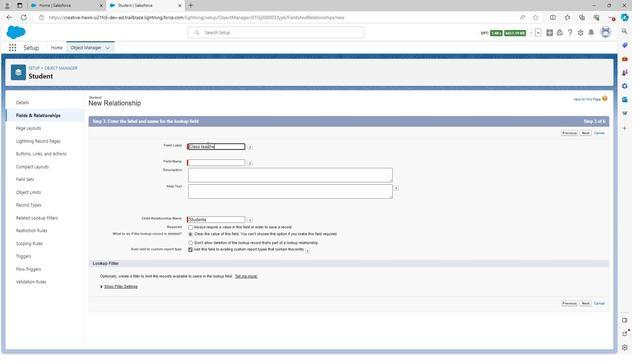 
Action: Mouse moved to (267, 157)
Screenshot: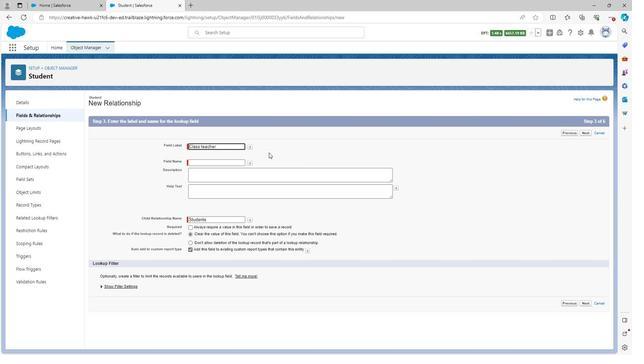 
Action: Mouse pressed left at (267, 157)
Screenshot: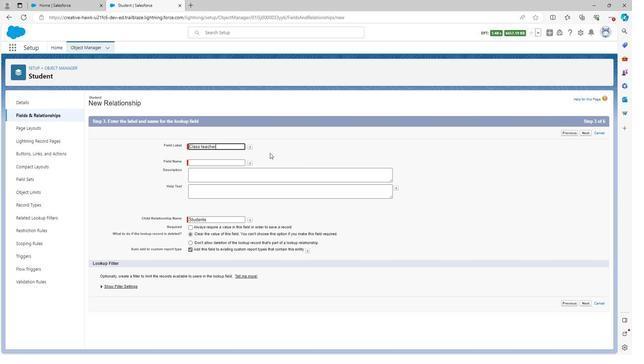 
Action: Mouse moved to (235, 173)
Screenshot: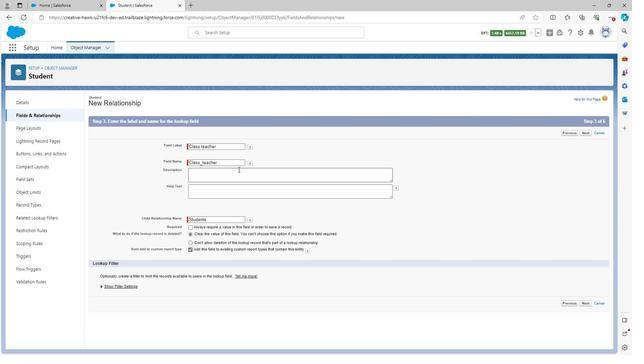 
Action: Mouse pressed left at (235, 173)
Screenshot: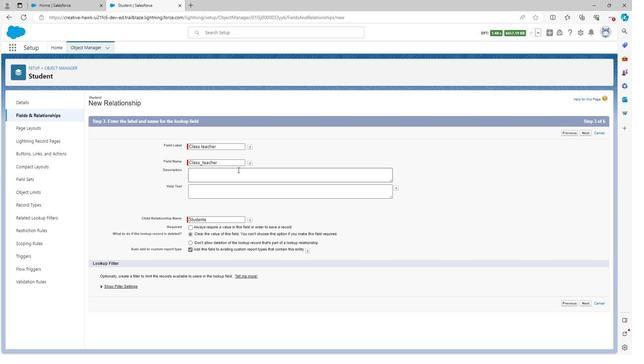 
Action: Key pressed <Key.shift>Class<Key.space>teacher<Key.space>relationship<Key.space>is<Key.space>used<Key.space>to<Key.space>identify<Key.space>the<Key.space>claa<Key.backspace>ss<Key.space>teacher<Key.space>from<Key.space>faculty
Screenshot: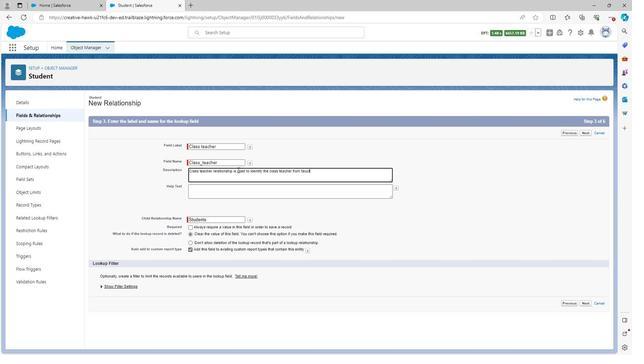 
Action: Mouse moved to (219, 196)
Screenshot: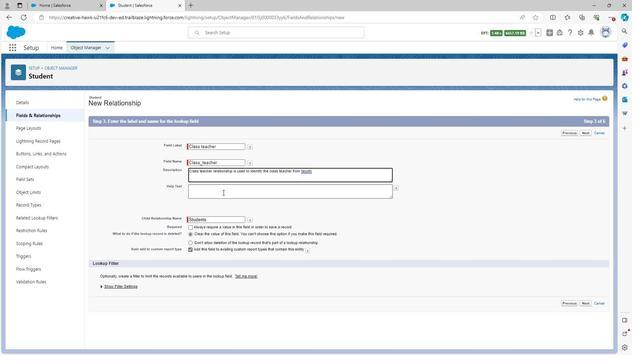 
Action: Mouse pressed left at (219, 196)
Screenshot: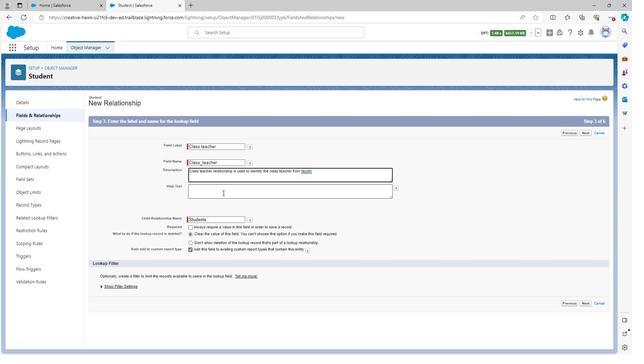 
Action: Key pressed <Key.shift>Class<Key.space>teacher
Screenshot: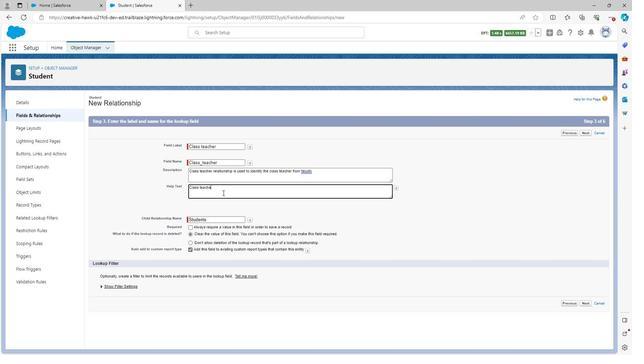 
Action: Mouse moved to (582, 302)
Screenshot: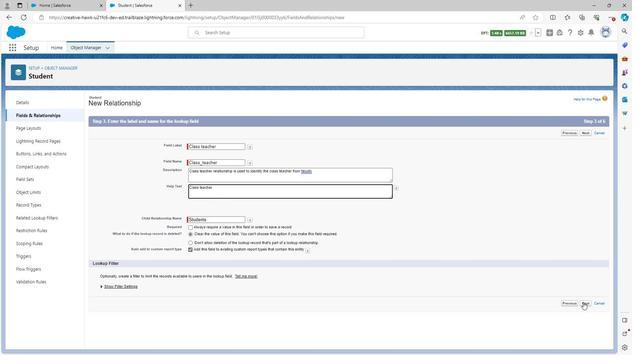 
Action: Mouse pressed left at (582, 302)
Screenshot: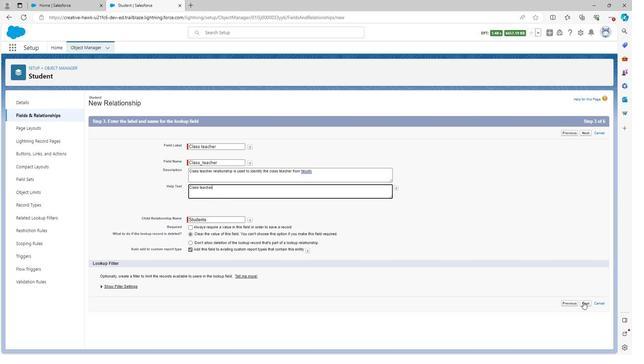 
Action: Mouse moved to (435, 190)
Screenshot: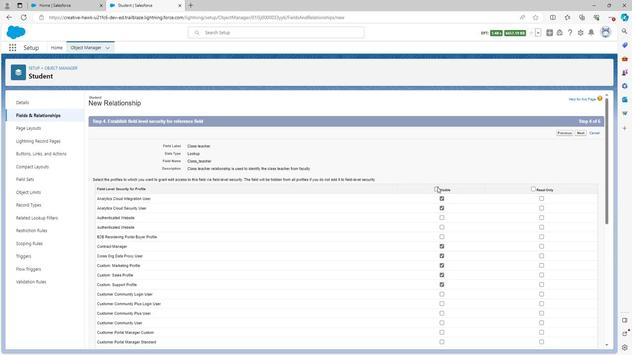 
Action: Mouse pressed left at (435, 190)
Screenshot: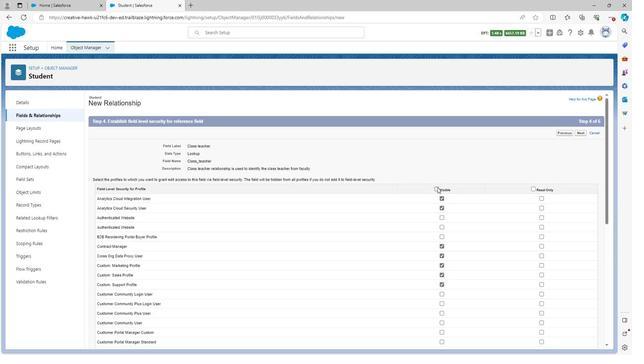 
Action: Mouse pressed left at (435, 190)
Screenshot: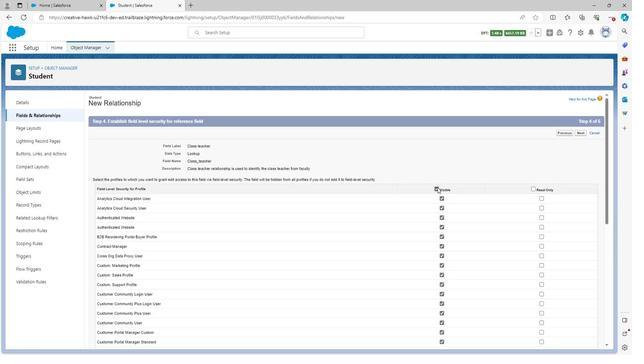 
Action: Mouse moved to (440, 201)
Screenshot: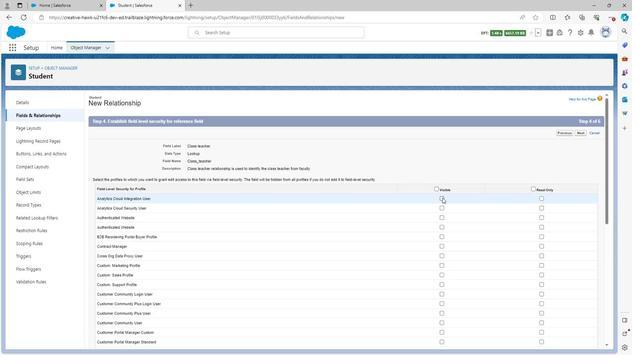 
Action: Mouse pressed left at (440, 201)
Screenshot: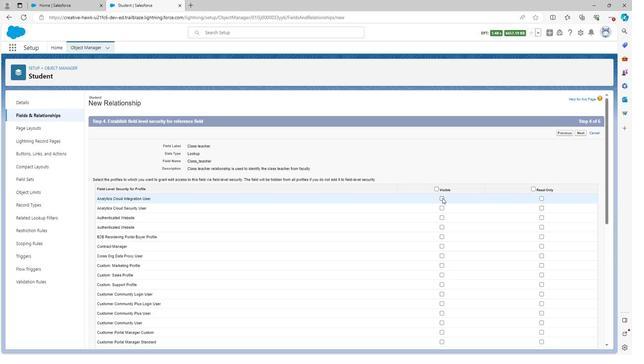 
Action: Mouse moved to (442, 211)
Screenshot: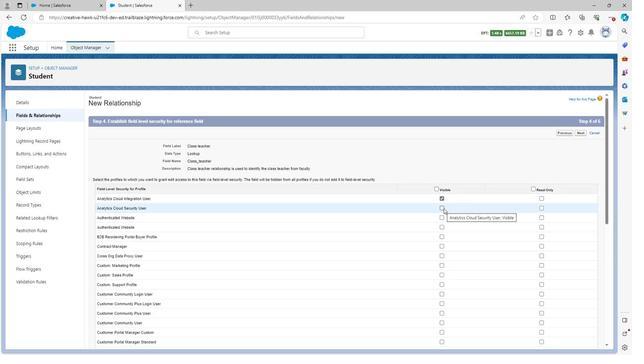 
Action: Mouse pressed left at (442, 211)
Screenshot: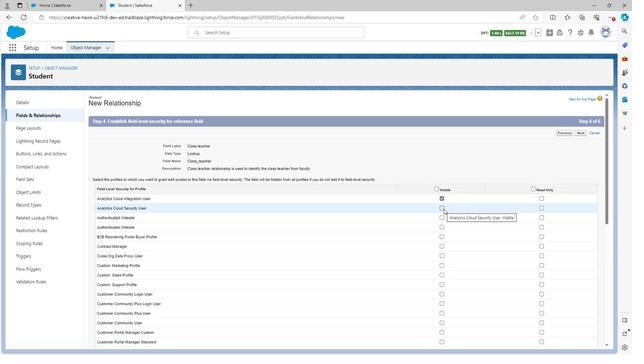 
Action: Mouse moved to (440, 218)
Screenshot: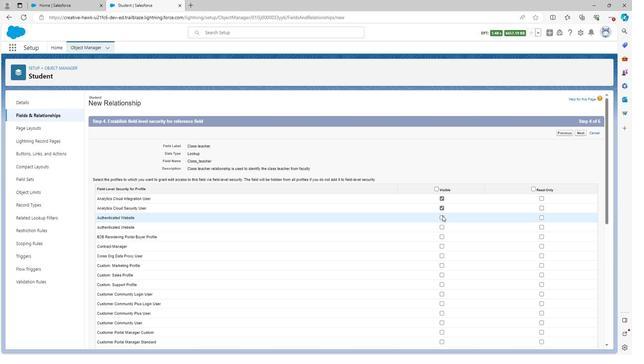 
Action: Mouse pressed left at (440, 218)
Screenshot: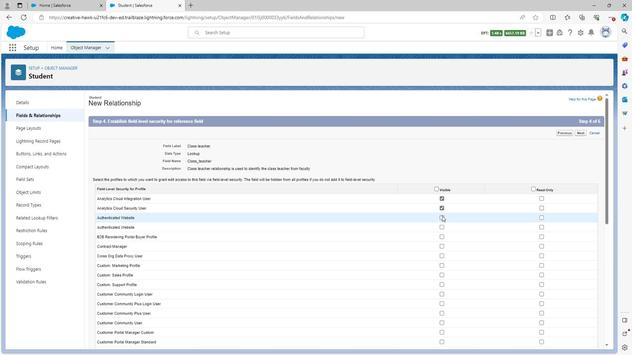 
Action: Mouse moved to (440, 229)
Screenshot: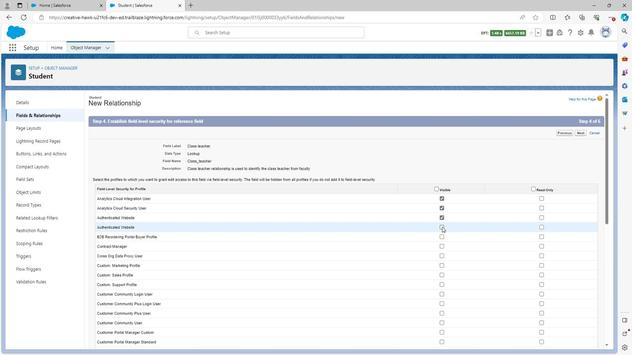 
Action: Mouse pressed left at (440, 229)
Screenshot: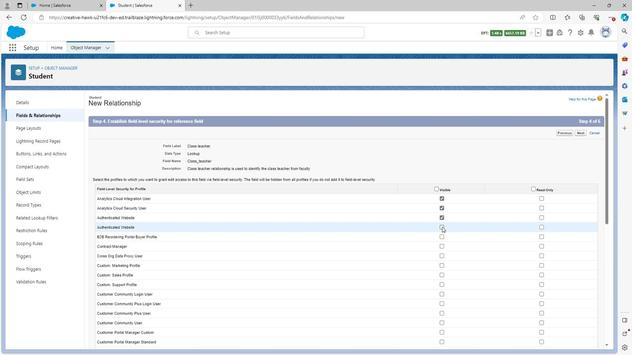 
Action: Mouse moved to (440, 237)
Screenshot: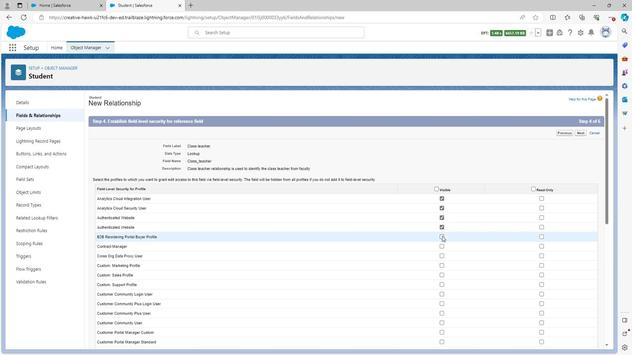 
Action: Mouse pressed left at (440, 237)
Screenshot: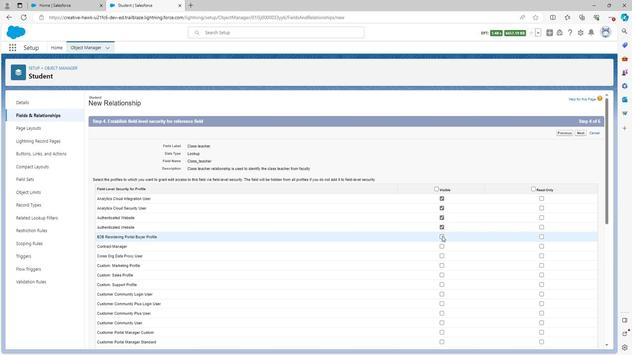
Action: Mouse moved to (440, 248)
Screenshot: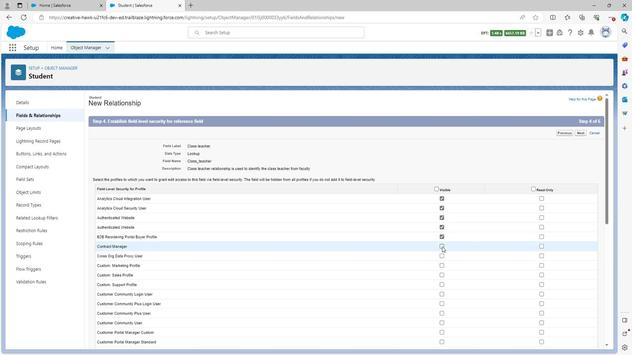 
Action: Mouse pressed left at (440, 248)
Screenshot: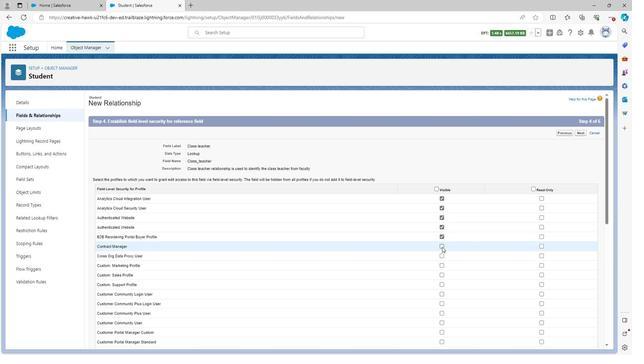 
Action: Mouse moved to (439, 258)
Screenshot: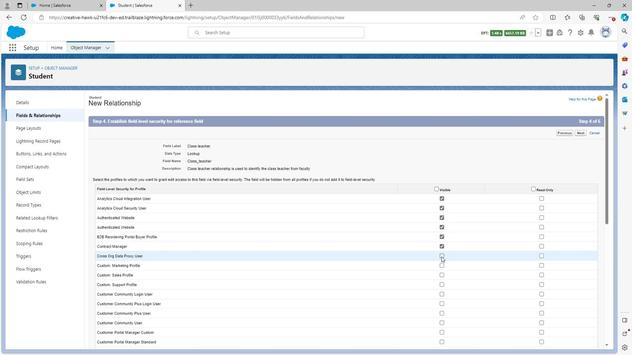 
Action: Mouse pressed left at (439, 258)
Screenshot: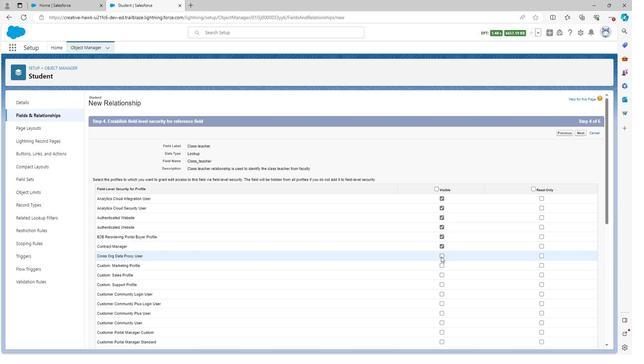 
Action: Mouse moved to (439, 266)
Screenshot: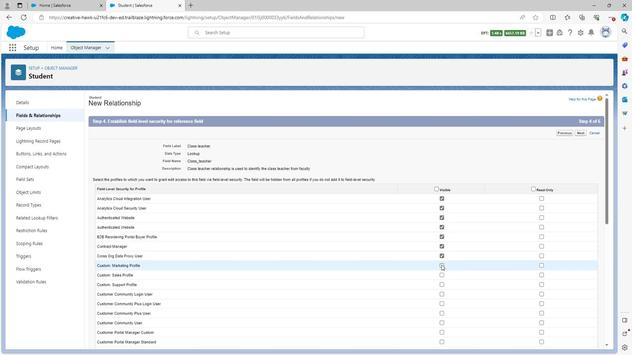 
Action: Mouse pressed left at (439, 266)
Screenshot: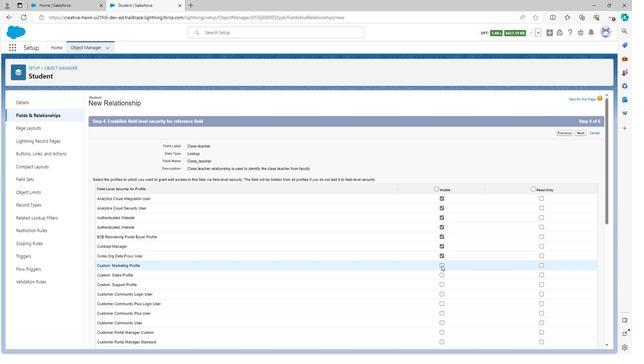 
Action: Mouse moved to (441, 275)
Screenshot: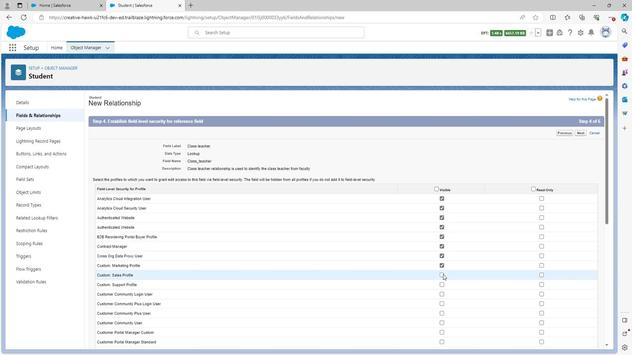 
Action: Mouse pressed left at (441, 275)
Screenshot: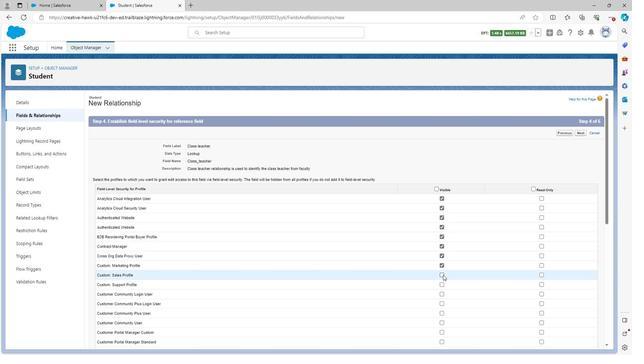 
Action: Mouse moved to (440, 284)
Screenshot: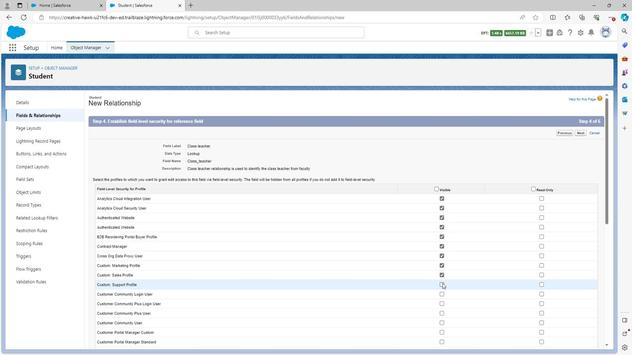 
Action: Mouse pressed left at (440, 284)
Screenshot: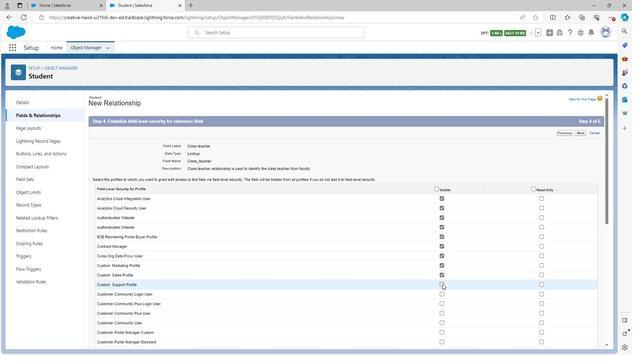 
Action: Mouse moved to (439, 293)
Screenshot: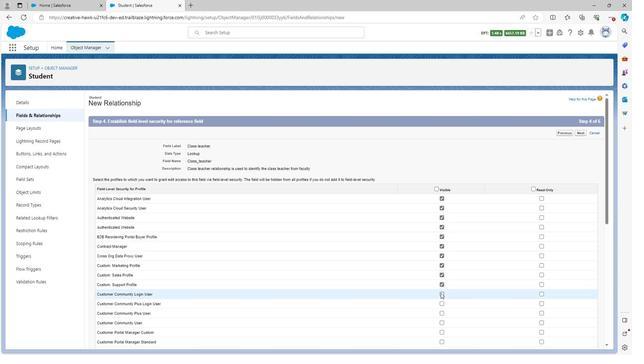 
Action: Mouse pressed left at (439, 293)
Screenshot: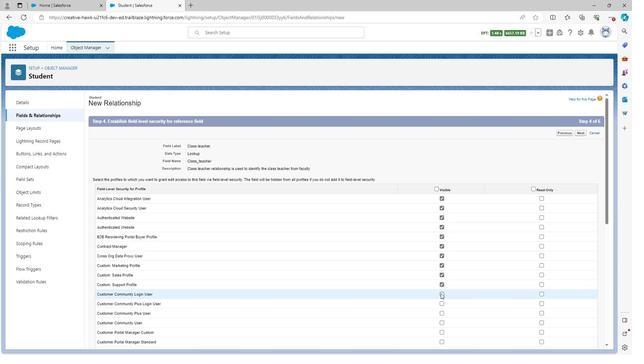
Action: Mouse moved to (439, 303)
Screenshot: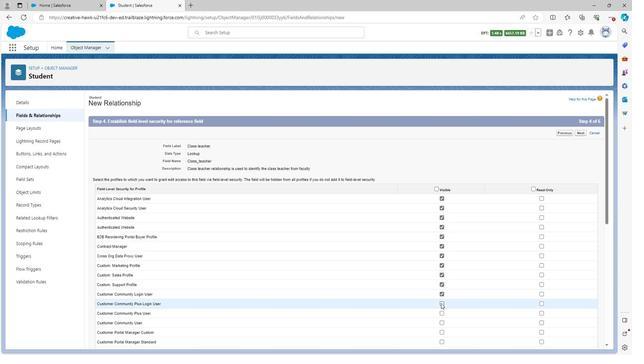 
Action: Mouse pressed left at (439, 303)
Screenshot: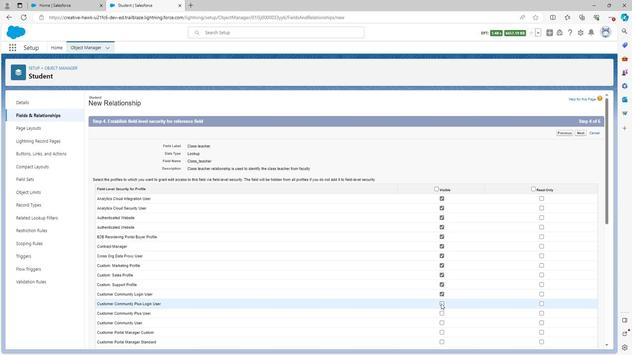 
Action: Mouse moved to (438, 302)
Screenshot: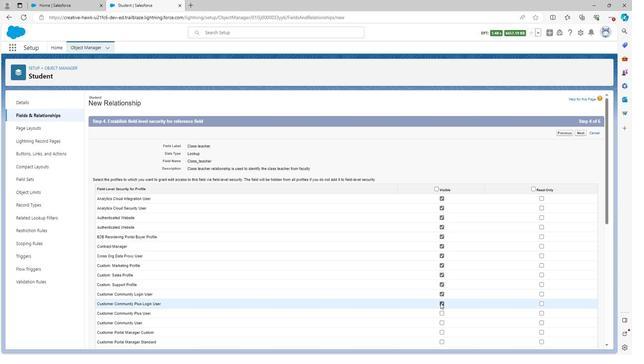 
Action: Mouse scrolled (438, 302) with delta (0, 0)
Screenshot: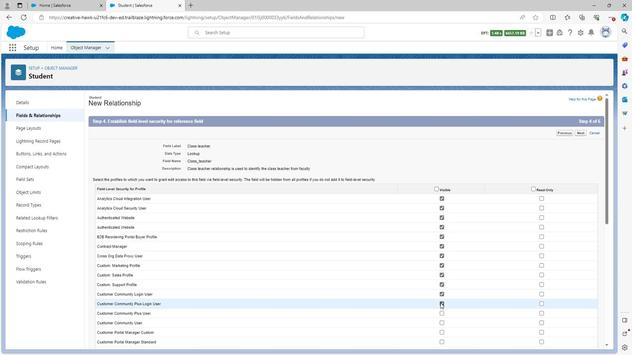 
Action: Mouse scrolled (438, 302) with delta (0, 0)
Screenshot: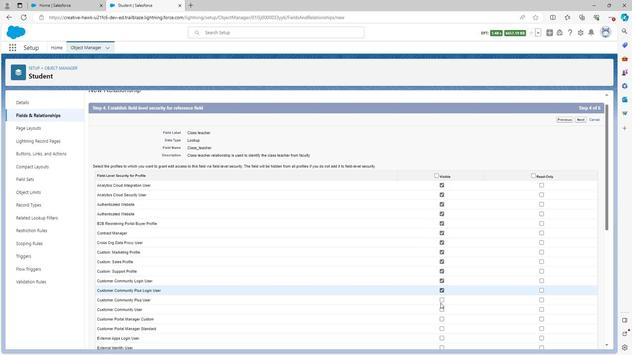 
Action: Mouse scrolled (438, 302) with delta (0, 0)
Screenshot: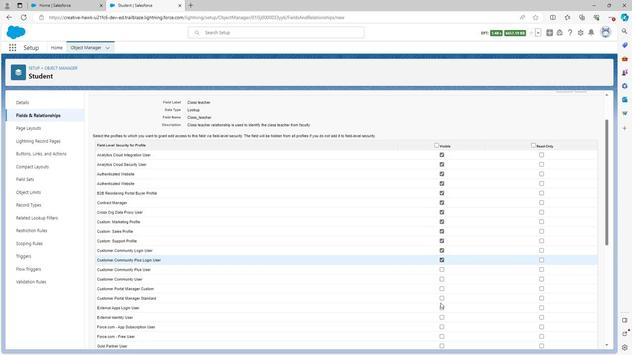 
Action: Mouse moved to (440, 200)
Screenshot: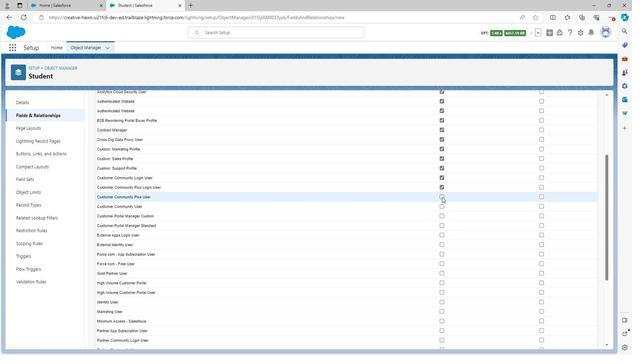 
Action: Mouse pressed left at (440, 200)
Screenshot: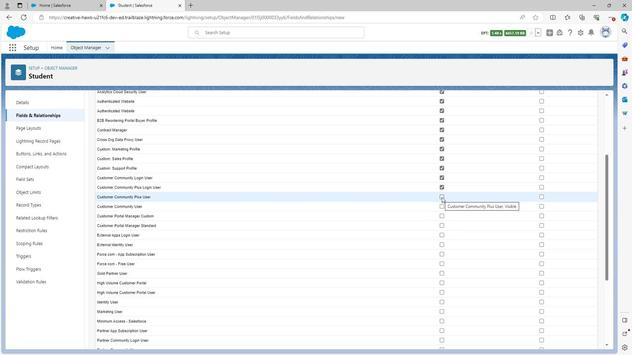 
Action: Mouse moved to (441, 218)
Screenshot: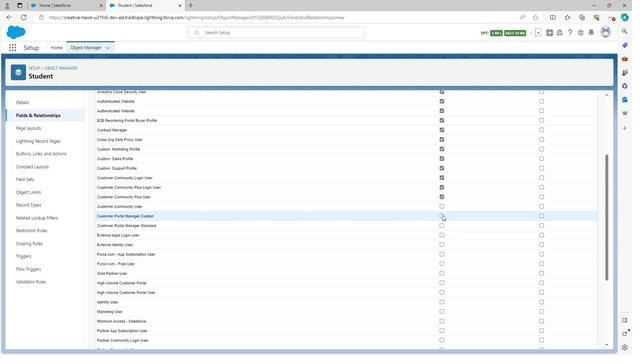 
Action: Mouse pressed left at (441, 218)
Screenshot: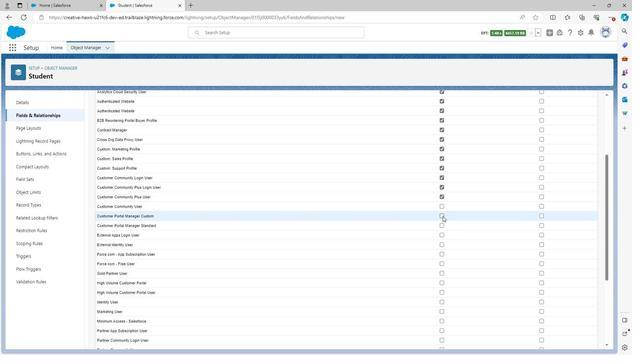 
Action: Mouse moved to (439, 227)
Screenshot: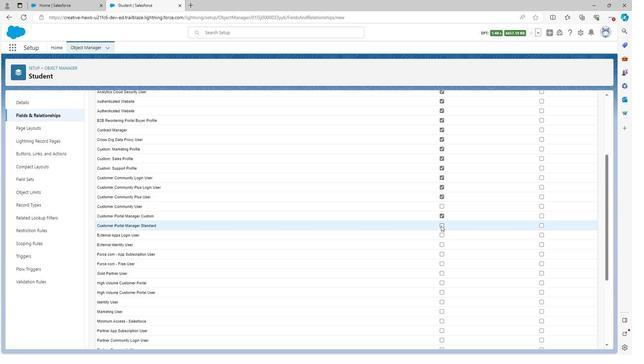 
Action: Mouse pressed left at (439, 227)
Screenshot: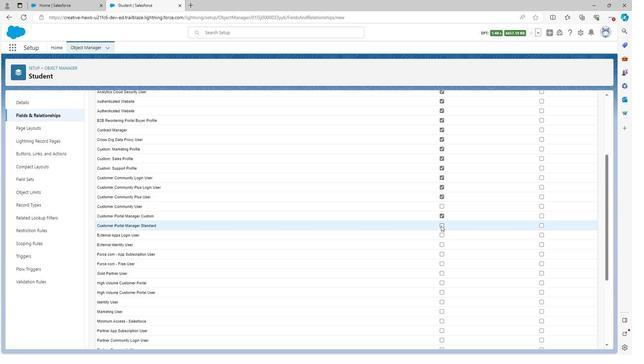 
Action: Mouse moved to (438, 236)
Screenshot: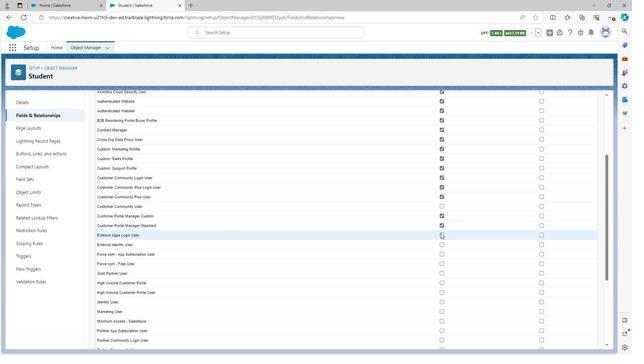 
Action: Mouse pressed left at (438, 236)
Screenshot: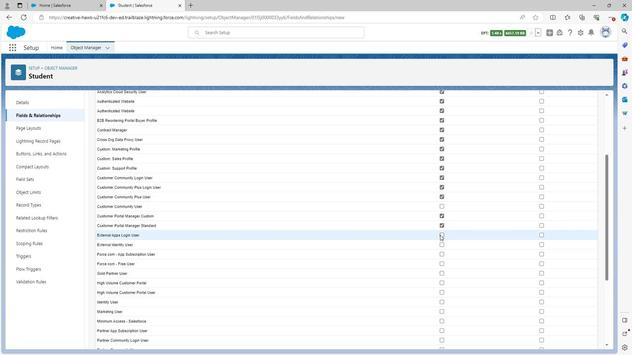 
Action: Mouse moved to (438, 245)
Screenshot: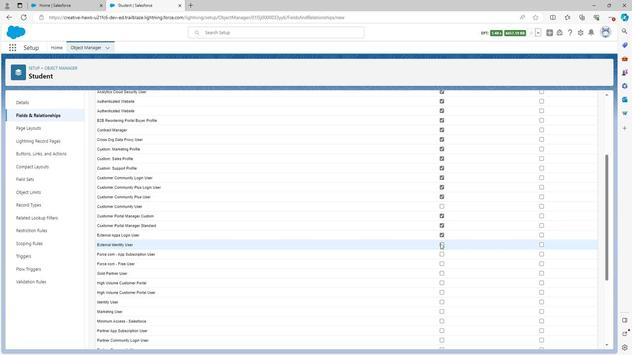 
Action: Mouse pressed left at (438, 245)
Screenshot: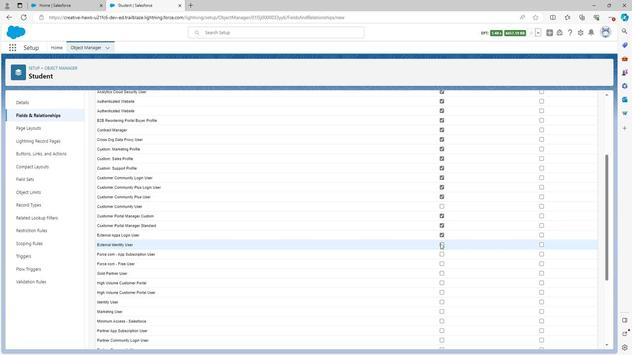 
Action: Mouse moved to (440, 253)
Screenshot: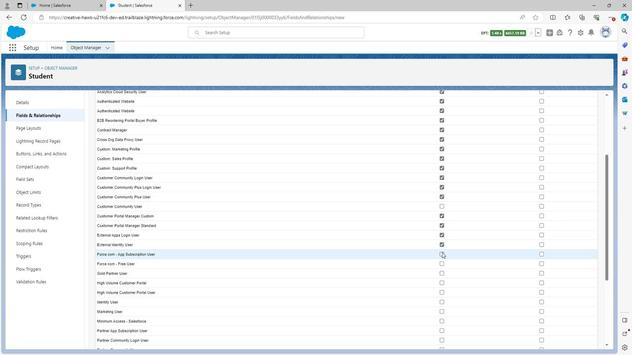 
Action: Mouse pressed left at (440, 253)
Screenshot: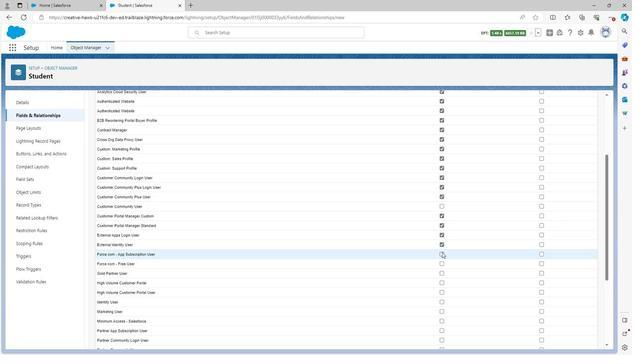 
Action: Mouse moved to (439, 262)
Screenshot: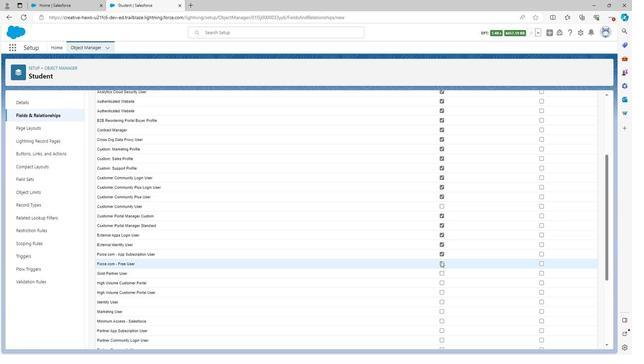 
Action: Mouse pressed left at (439, 262)
Screenshot: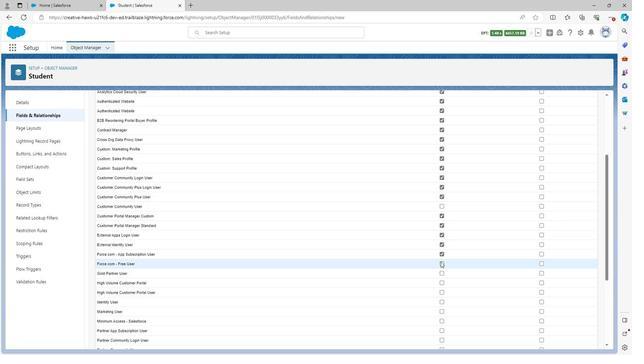 
Action: Mouse moved to (438, 273)
Screenshot: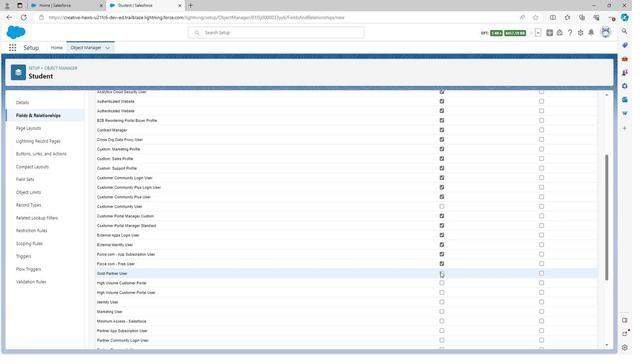 
Action: Mouse pressed left at (438, 273)
Screenshot: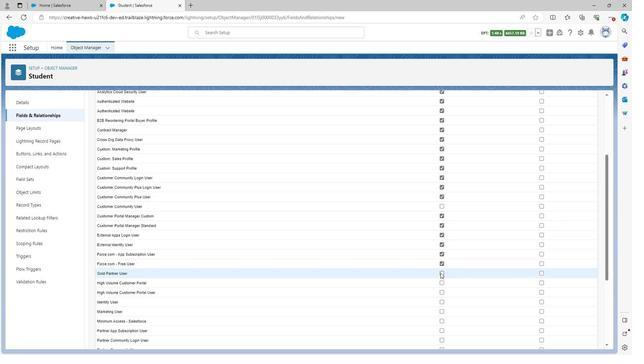 
Action: Mouse moved to (439, 282)
Screenshot: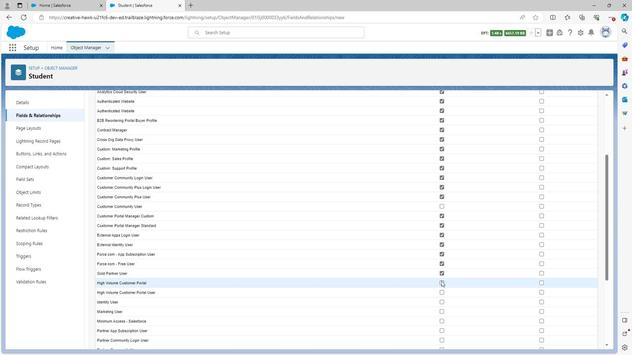 
Action: Mouse pressed left at (439, 282)
Screenshot: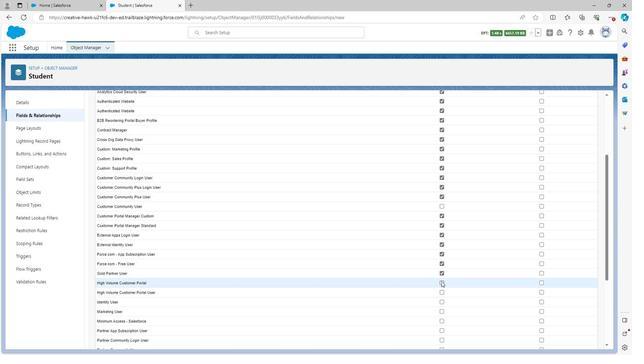 
Action: Mouse moved to (439, 291)
Screenshot: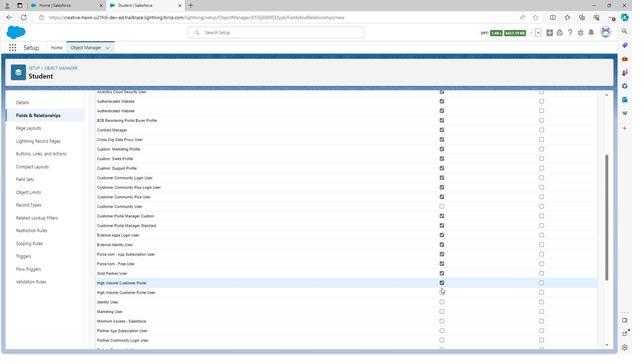 
Action: Mouse pressed left at (439, 291)
Screenshot: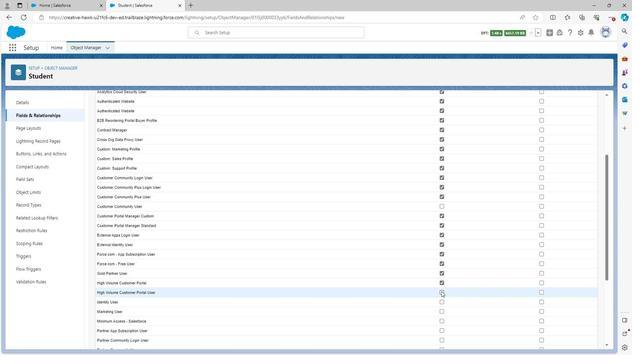 
Action: Mouse scrolled (439, 291) with delta (0, 0)
Screenshot: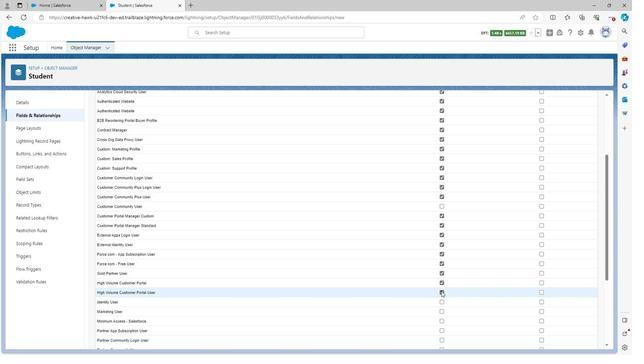 
Action: Mouse scrolled (439, 291) with delta (0, 0)
Screenshot: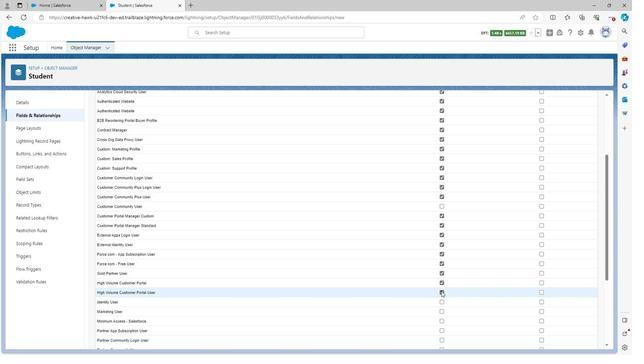 
Action: Mouse moved to (440, 226)
Screenshot: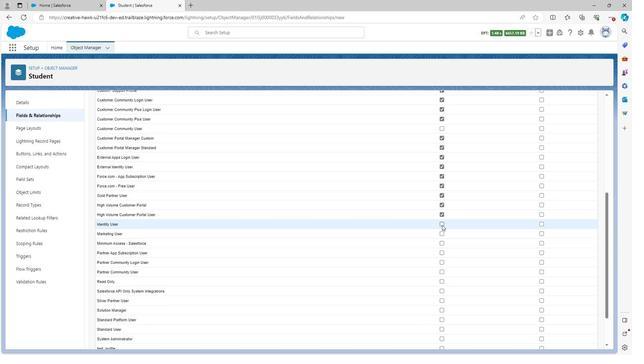 
Action: Mouse pressed left at (440, 226)
Screenshot: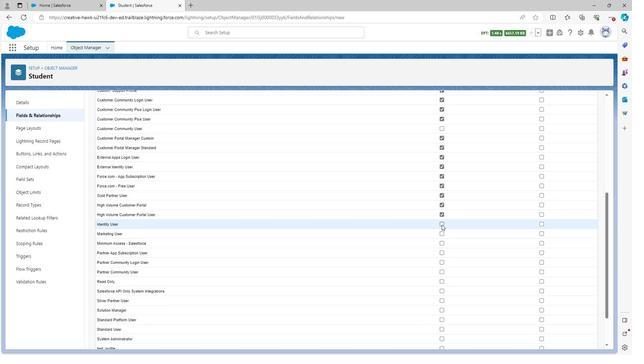 
Action: Mouse moved to (440, 245)
Screenshot: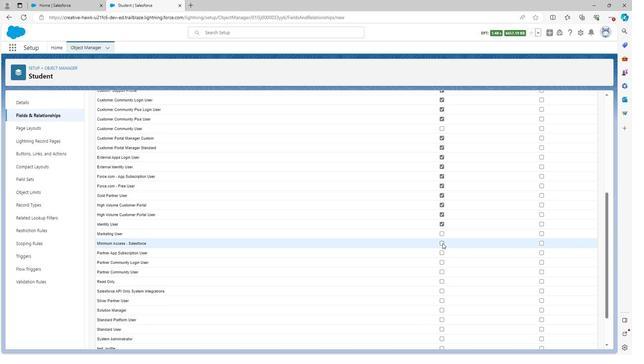 
Action: Mouse pressed left at (440, 245)
Screenshot: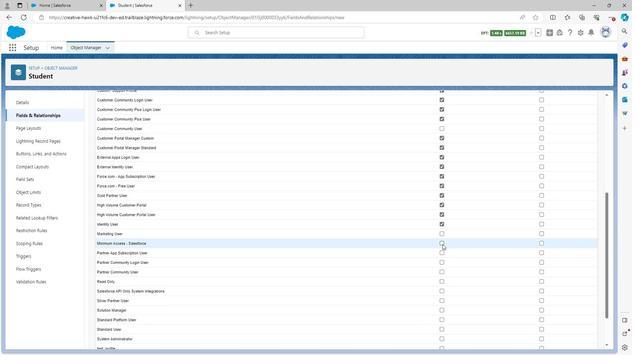 
Action: Mouse moved to (440, 254)
Screenshot: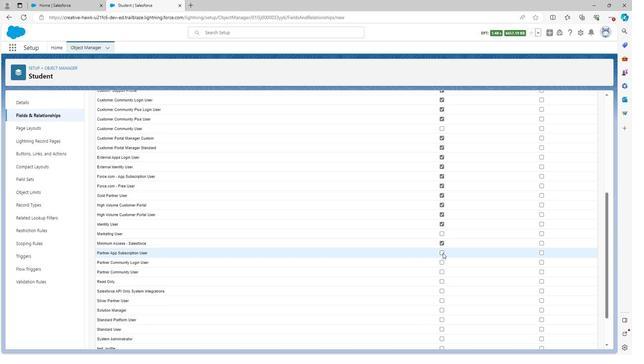 
Action: Mouse pressed left at (440, 254)
Screenshot: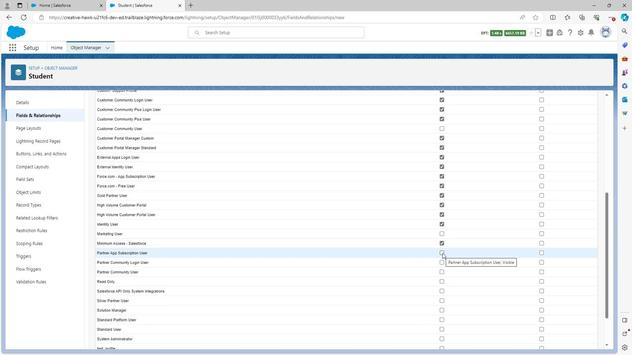 
Action: Mouse moved to (439, 263)
Screenshot: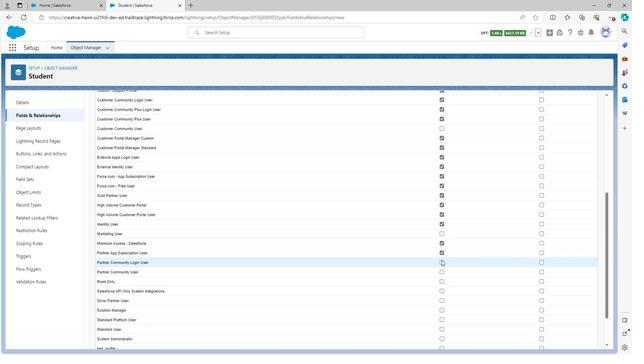
Action: Mouse pressed left at (439, 263)
Screenshot: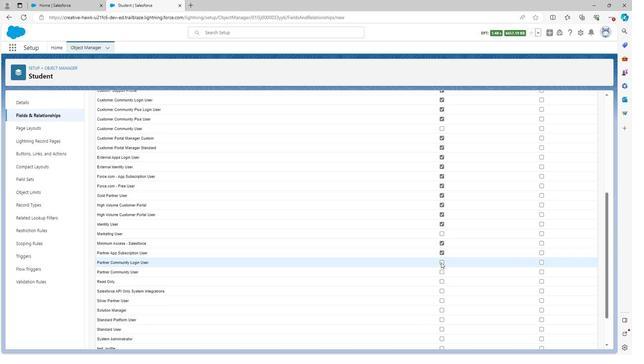 
Action: Mouse moved to (439, 273)
Screenshot: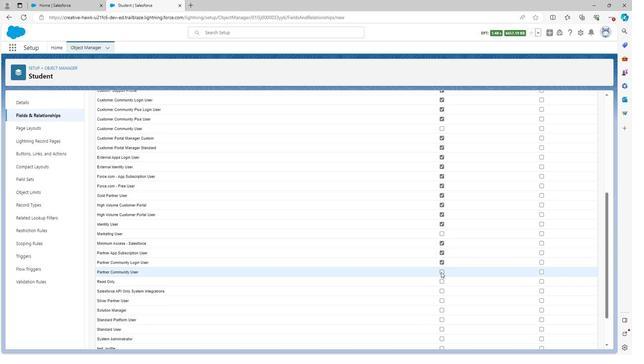 
Action: Mouse pressed left at (439, 273)
Screenshot: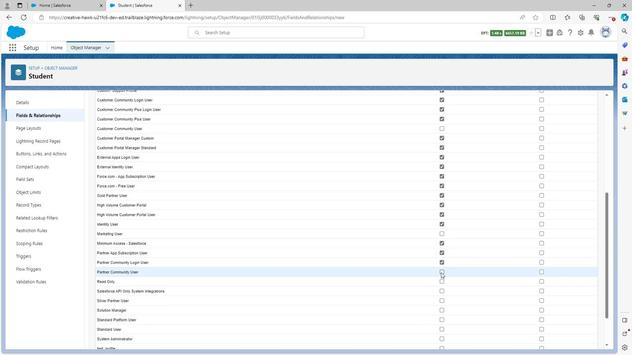 
Action: Mouse moved to (439, 280)
Screenshot: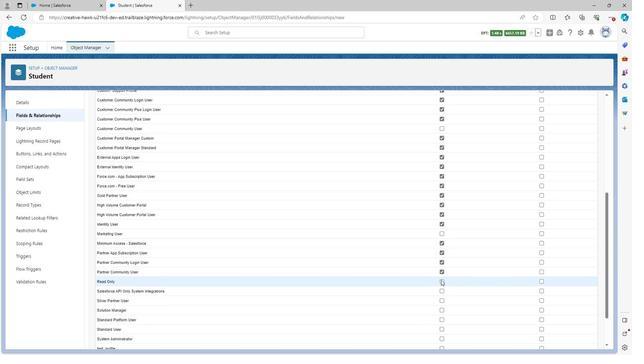 
Action: Mouse pressed left at (439, 280)
Screenshot: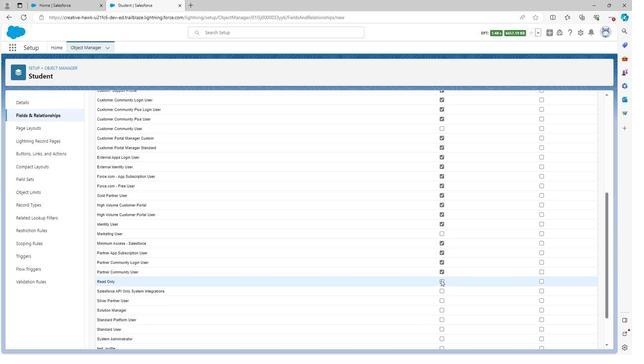 
Action: Mouse moved to (440, 289)
Screenshot: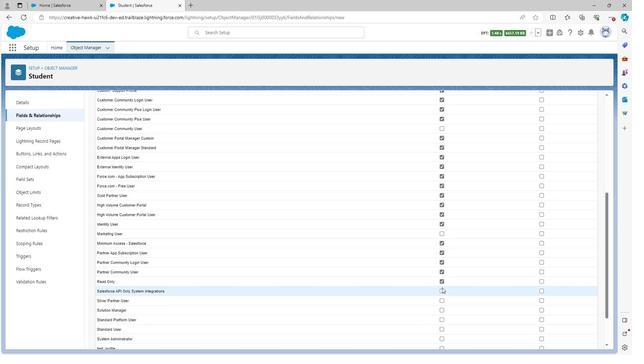 
Action: Mouse pressed left at (440, 289)
Screenshot: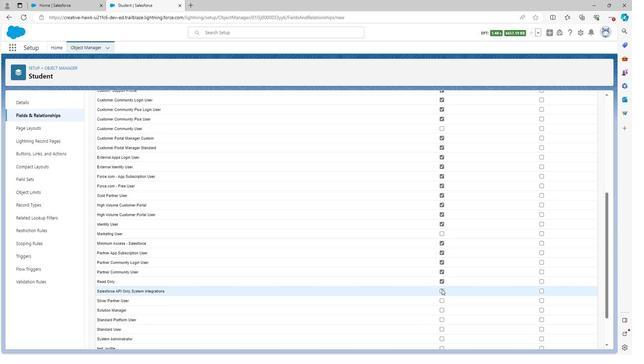 
Action: Mouse moved to (439, 299)
Screenshot: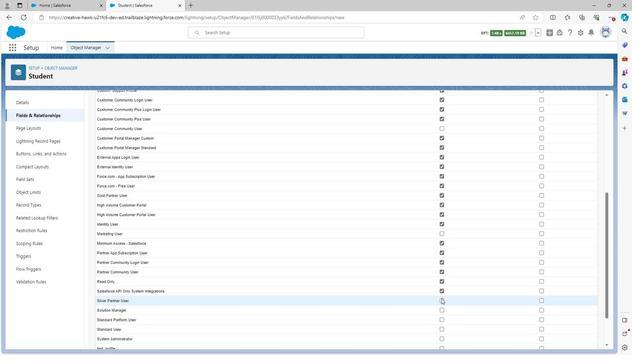 
Action: Mouse pressed left at (439, 299)
Screenshot: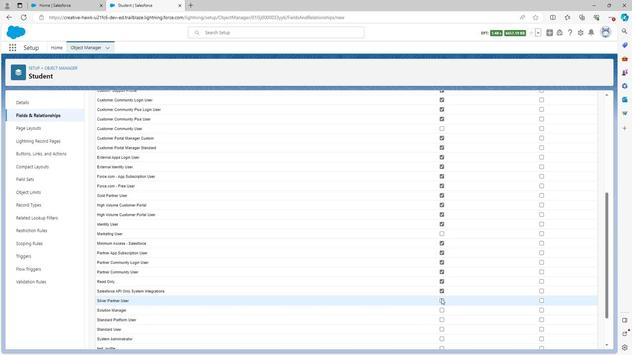 
Action: Mouse moved to (440, 308)
Screenshot: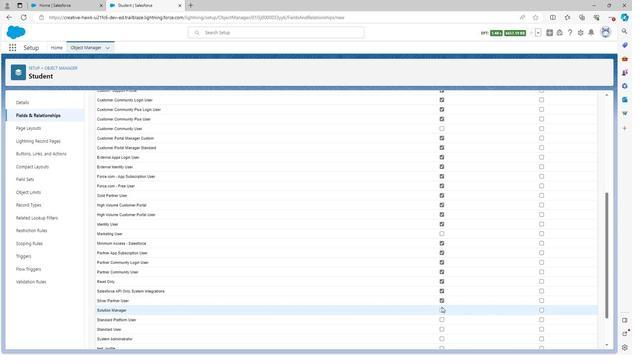 
Action: Mouse pressed left at (440, 308)
Screenshot: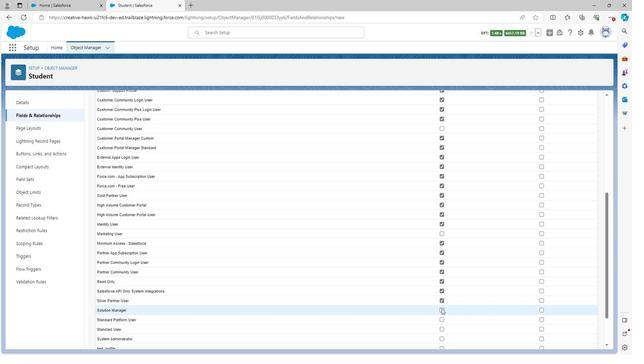 
Action: Mouse scrolled (440, 308) with delta (0, 0)
Screenshot: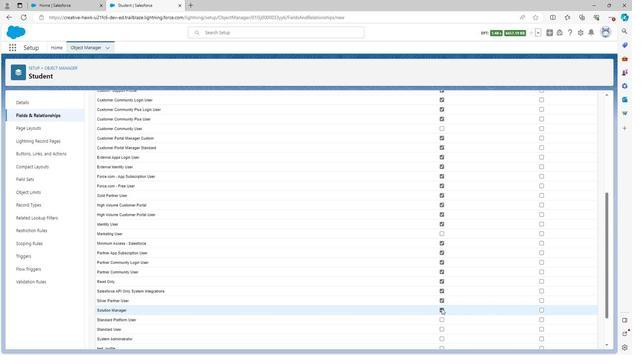 
Action: Mouse scrolled (440, 308) with delta (0, 0)
Screenshot: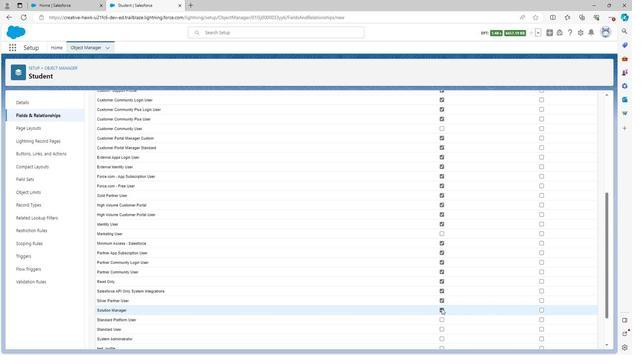 
Action: Mouse moved to (440, 275)
Screenshot: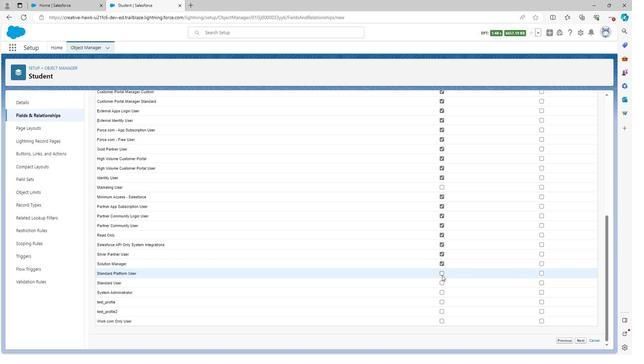 
Action: Mouse pressed left at (440, 275)
Screenshot: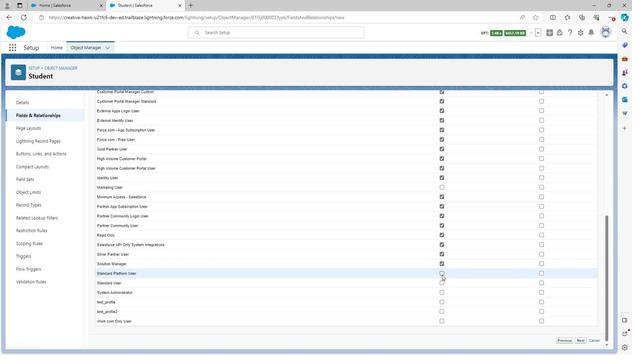 
Action: Mouse moved to (440, 283)
Screenshot: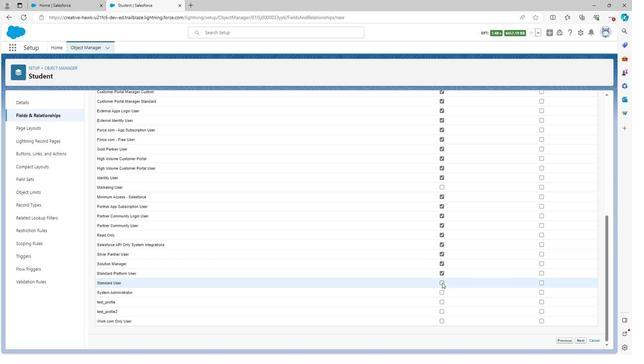 
Action: Mouse pressed left at (440, 283)
Screenshot: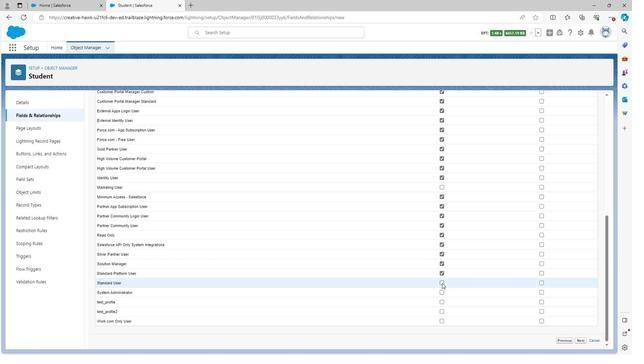 
Action: Mouse moved to (438, 293)
Screenshot: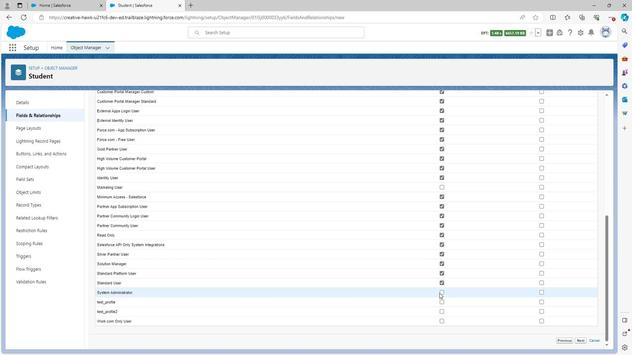 
Action: Mouse pressed left at (438, 293)
Screenshot: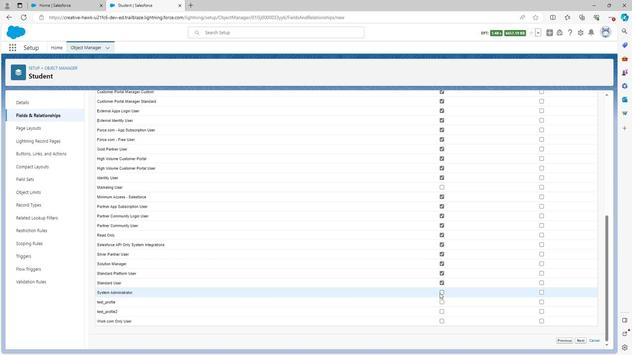 
Action: Mouse moved to (439, 300)
Screenshot: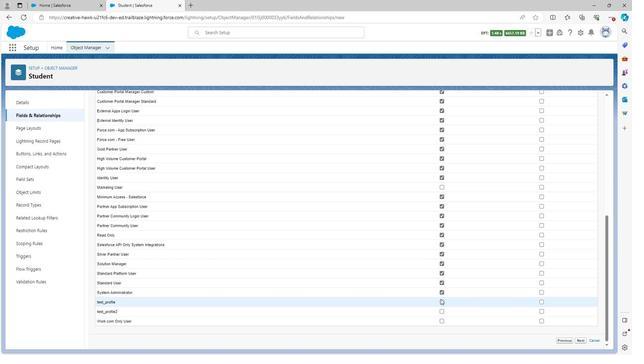
Action: Mouse pressed left at (439, 300)
Screenshot: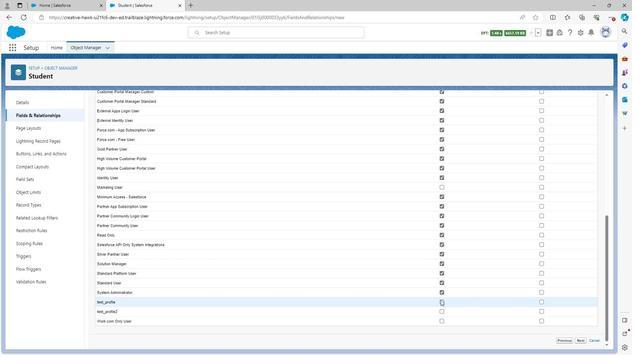 
Action: Mouse moved to (439, 309)
Screenshot: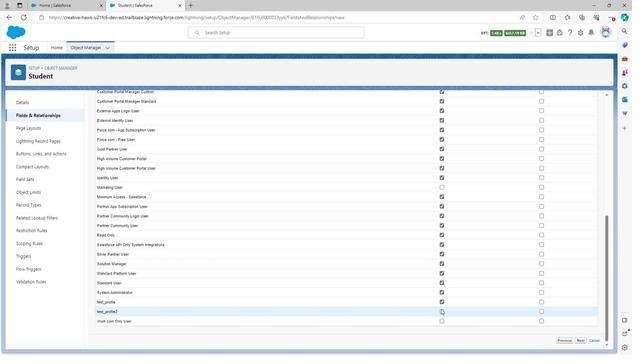 
Action: Mouse pressed left at (439, 309)
Screenshot: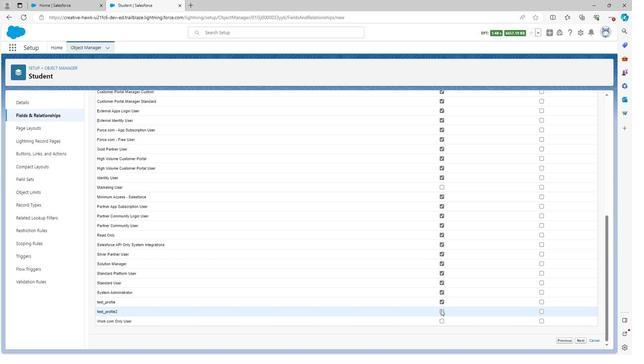 
Action: Mouse moved to (440, 319)
Screenshot: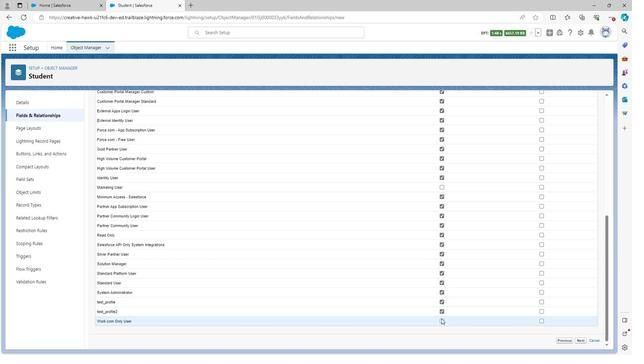 
Action: Mouse pressed left at (440, 319)
Screenshot: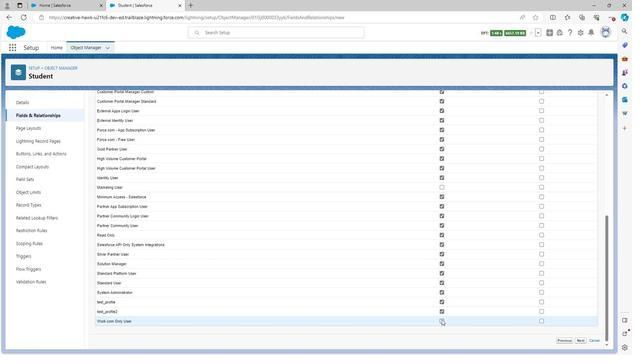 
Action: Mouse moved to (561, 265)
Screenshot: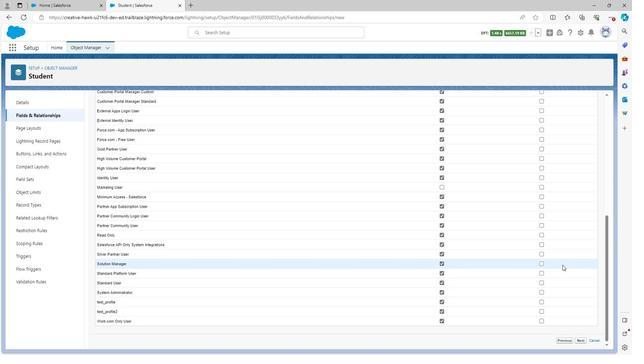 
Action: Mouse scrolled (561, 266) with delta (0, 0)
Screenshot: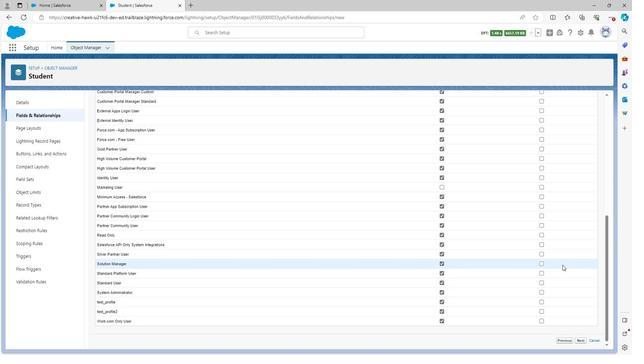 
Action: Mouse scrolled (561, 266) with delta (0, 0)
Screenshot: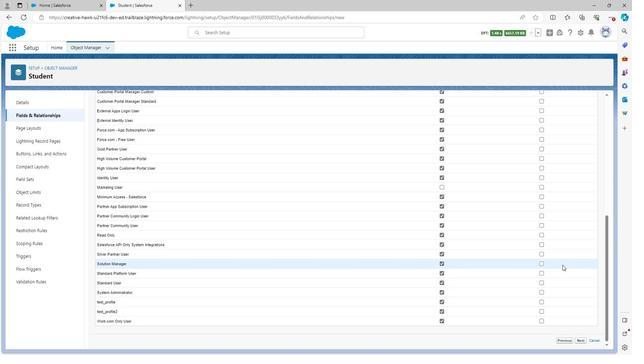 
Action: Mouse scrolled (561, 266) with delta (0, 0)
Screenshot: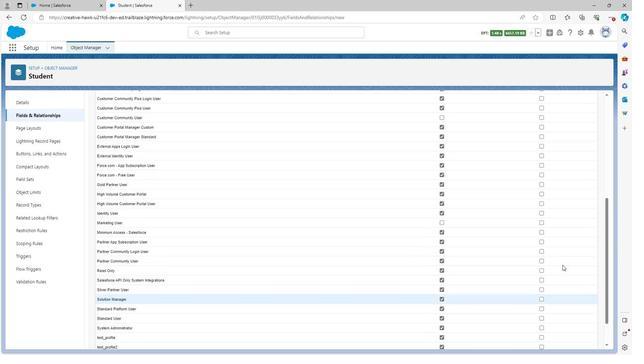 
Action: Mouse scrolled (561, 266) with delta (0, 0)
Screenshot: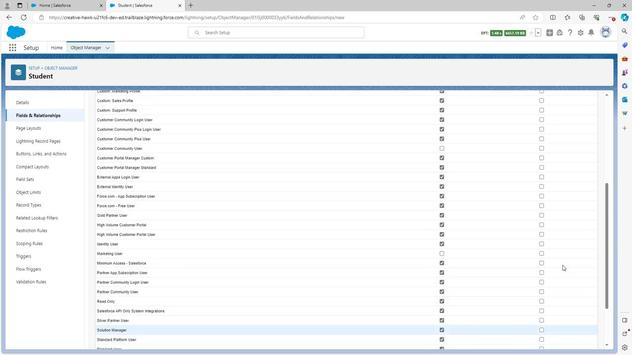 
Action: Mouse moved to (539, 118)
Screenshot: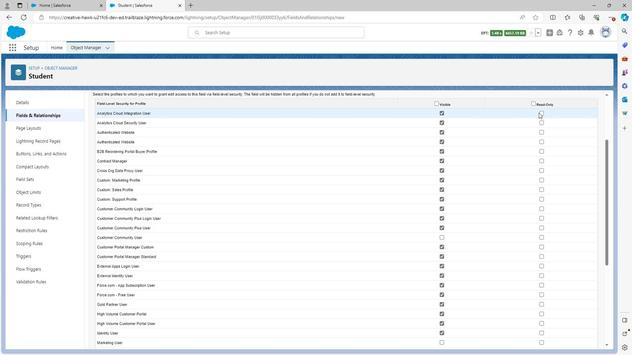 
Action: Mouse pressed left at (539, 118)
Screenshot: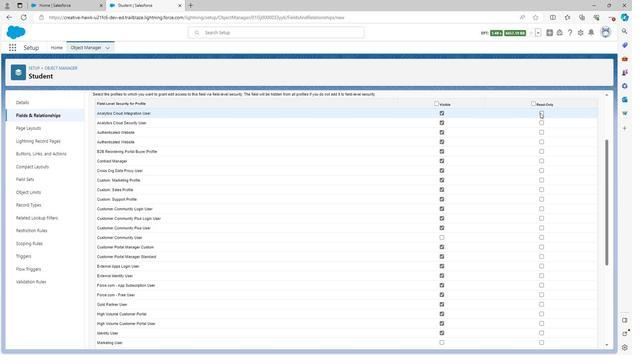 
Action: Mouse moved to (539, 127)
Screenshot: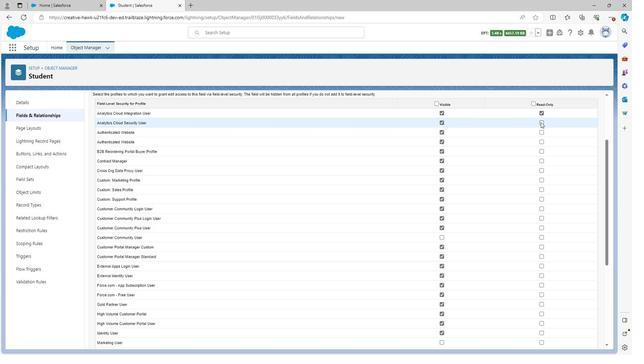 
Action: Mouse pressed left at (539, 127)
Screenshot: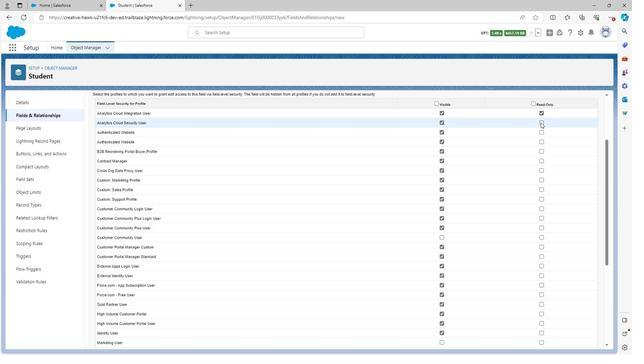 
Action: Mouse moved to (539, 135)
Screenshot: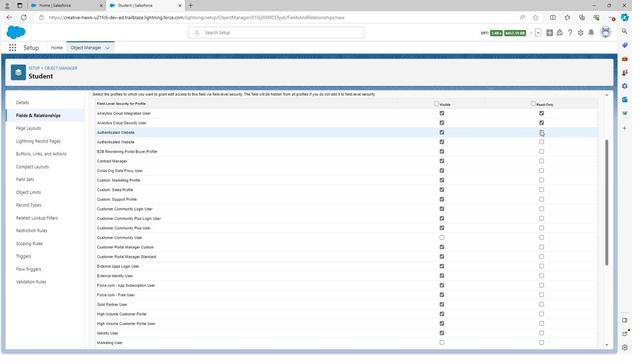 
Action: Mouse pressed left at (539, 135)
Screenshot: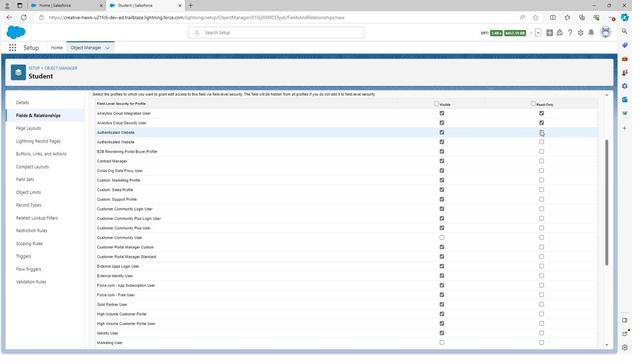 
Action: Mouse moved to (540, 144)
Screenshot: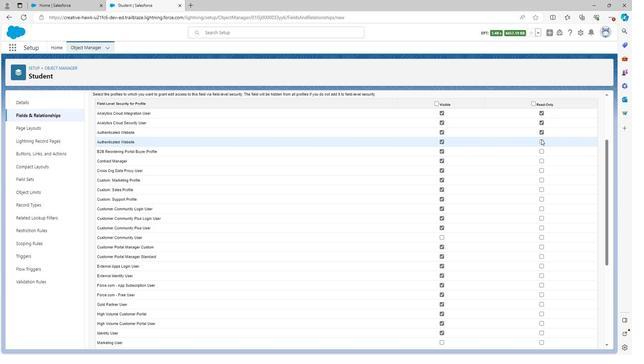 
Action: Mouse pressed left at (540, 144)
Screenshot: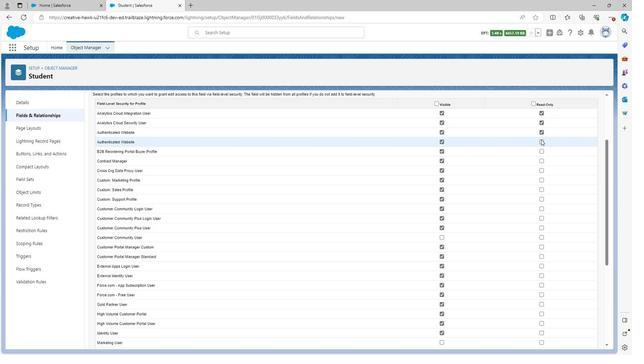 
Action: Mouse moved to (540, 156)
Screenshot: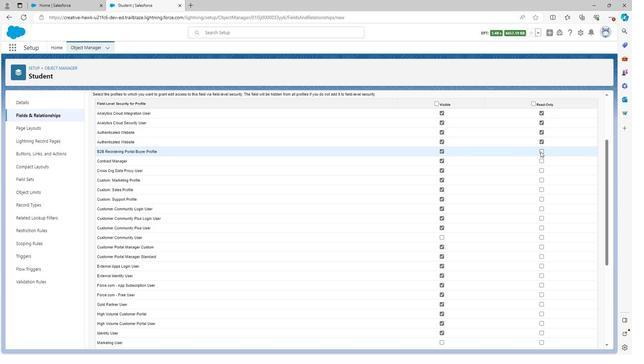 
Action: Mouse pressed left at (540, 156)
Screenshot: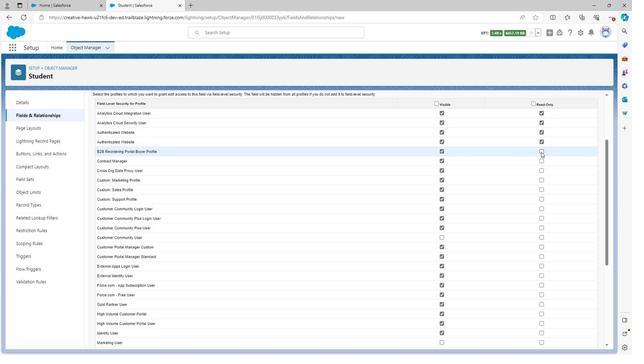 
Action: Mouse moved to (541, 165)
Screenshot: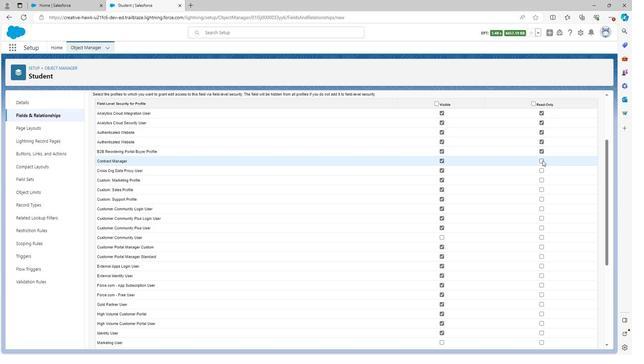 
Action: Mouse pressed left at (541, 165)
Screenshot: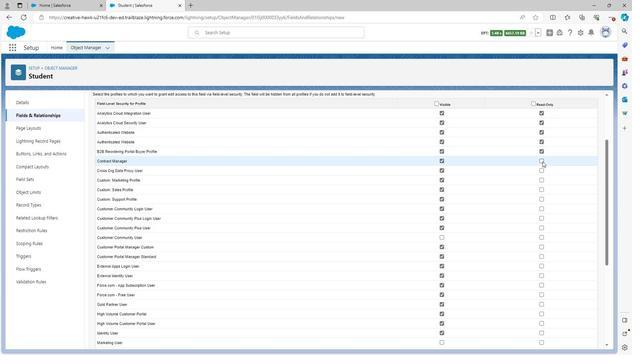 
Action: Mouse moved to (540, 174)
Screenshot: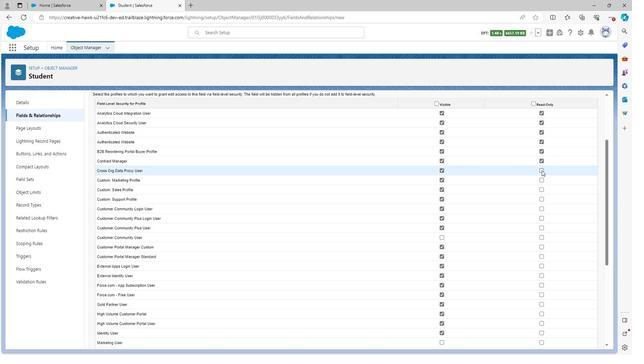 
Action: Mouse pressed left at (540, 174)
Screenshot: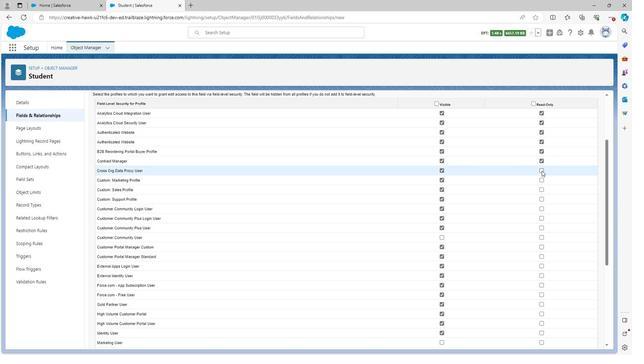
Action: Mouse moved to (540, 185)
Screenshot: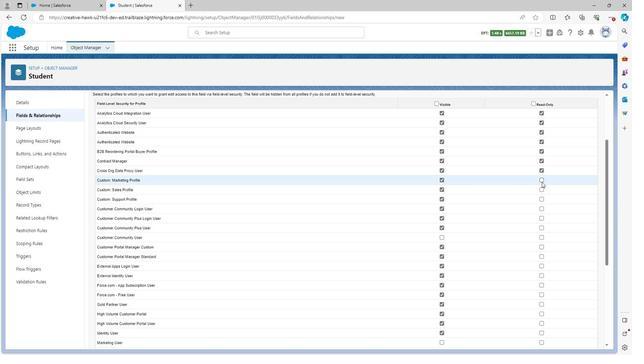 
Action: Mouse pressed left at (540, 185)
Screenshot: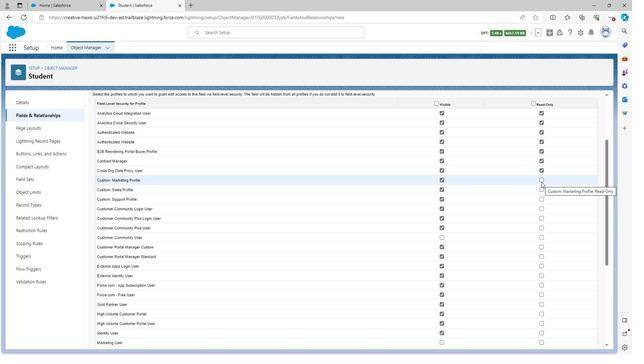 
Action: Mouse moved to (541, 192)
Screenshot: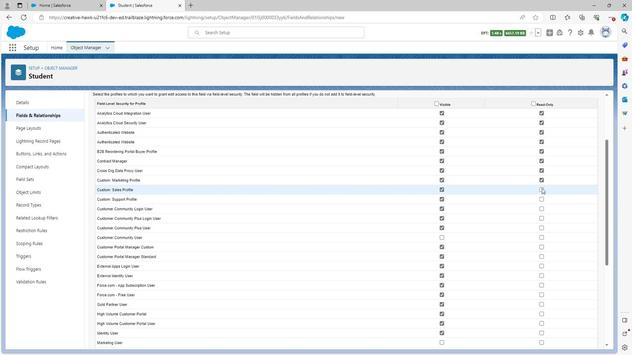 
Action: Mouse pressed left at (541, 192)
Screenshot: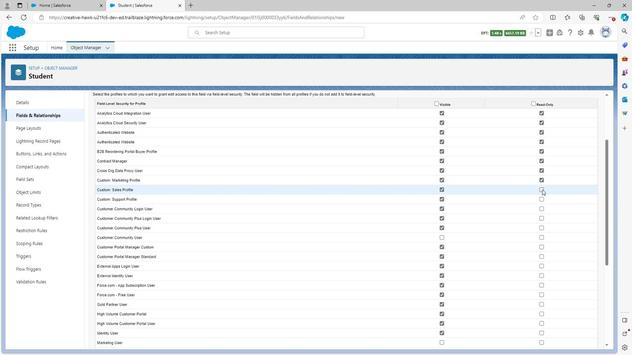 
Action: Mouse moved to (539, 204)
Screenshot: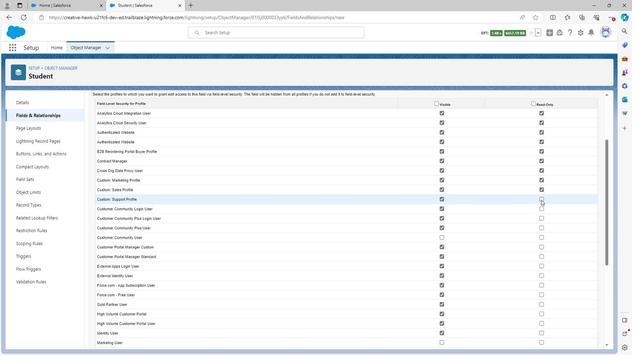 
Action: Mouse pressed left at (539, 204)
Screenshot: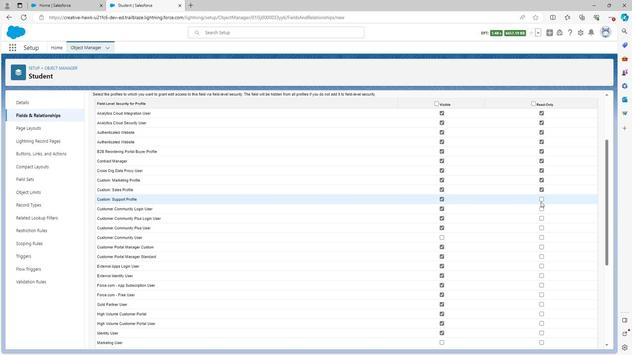 
Action: Mouse moved to (540, 204)
Screenshot: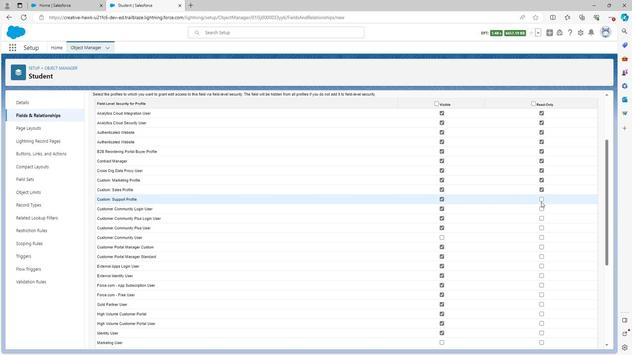 
Action: Mouse pressed left at (540, 204)
Screenshot: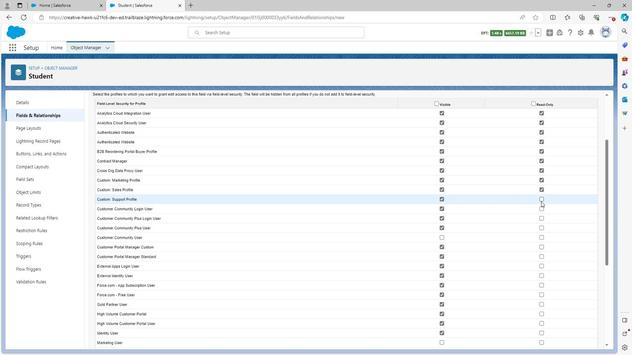 
Action: Mouse moved to (540, 212)
Screenshot: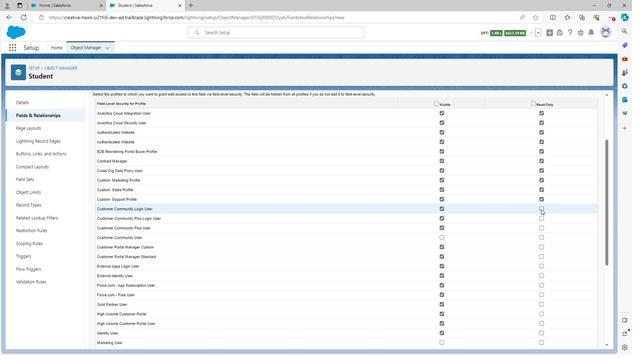 
Action: Mouse pressed left at (540, 212)
Screenshot: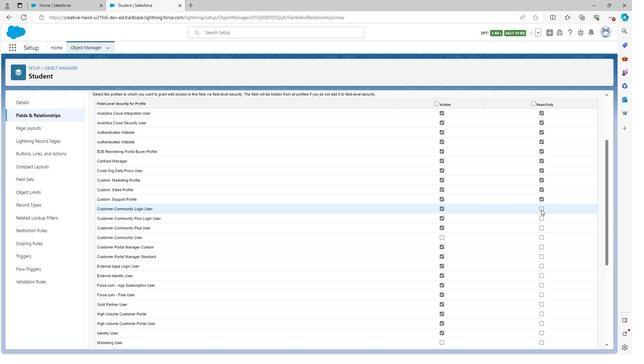 
Action: Mouse moved to (538, 219)
